 Task: Find connections with filter location Viñales with filter topic #communitybuildingwith filter profile language English with filter current company Atos with filter school Andhra Loyola Institute of Engineering & Technology, Polytechnic Post Office, Loyola Campus,Vijayawada, PIN-520008. (CC-HP) with filter industry Boilers, Tanks, and Shipping Container Manufacturing with filter service category Market Strategy with filter keywords title Marketing Consultant
Action: Mouse moved to (489, 85)
Screenshot: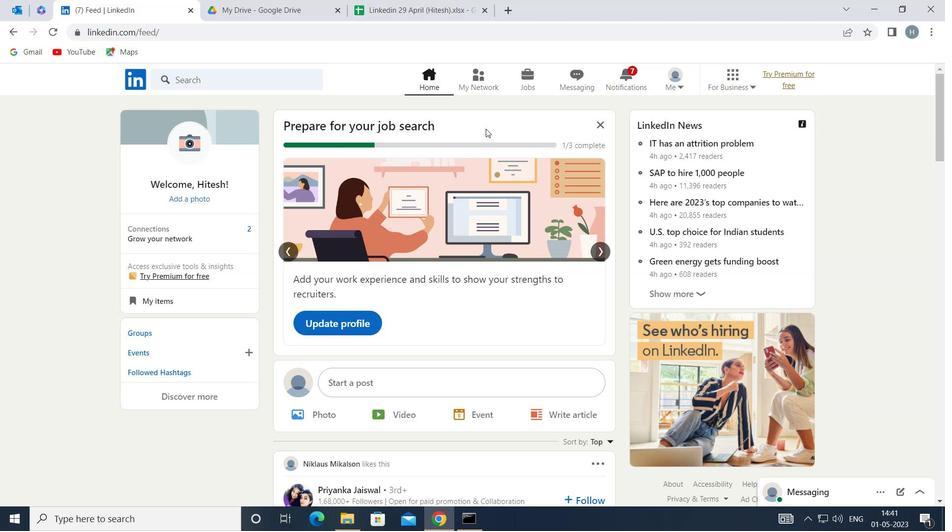 
Action: Mouse pressed left at (489, 85)
Screenshot: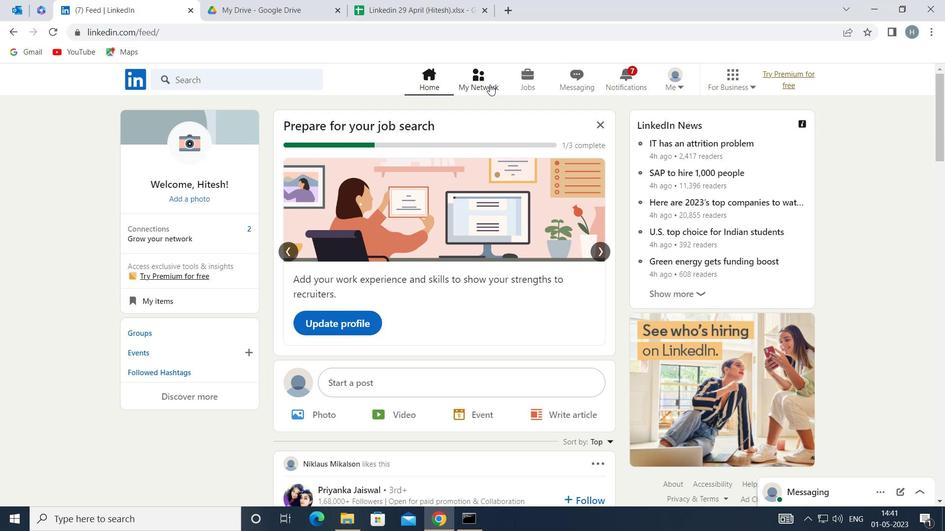 
Action: Mouse moved to (265, 152)
Screenshot: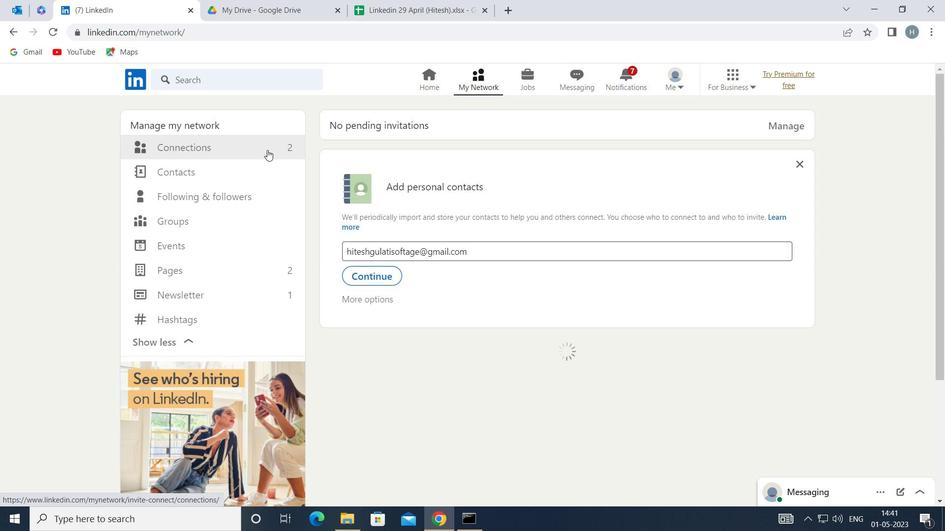 
Action: Mouse pressed left at (265, 152)
Screenshot: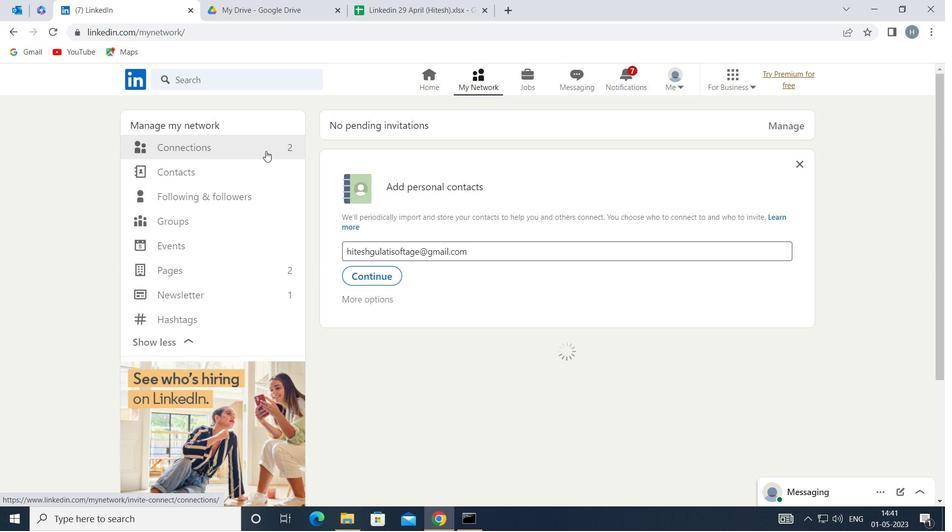 
Action: Mouse moved to (554, 150)
Screenshot: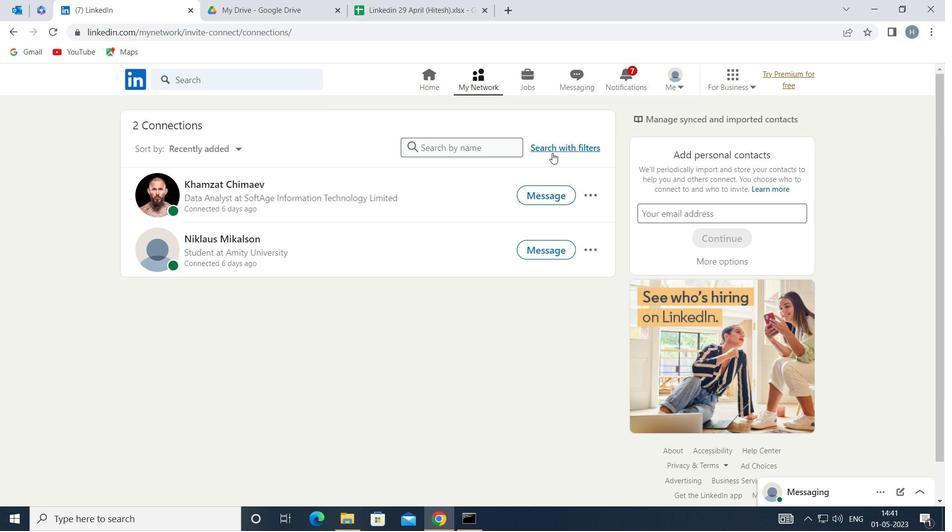 
Action: Mouse pressed left at (554, 150)
Screenshot: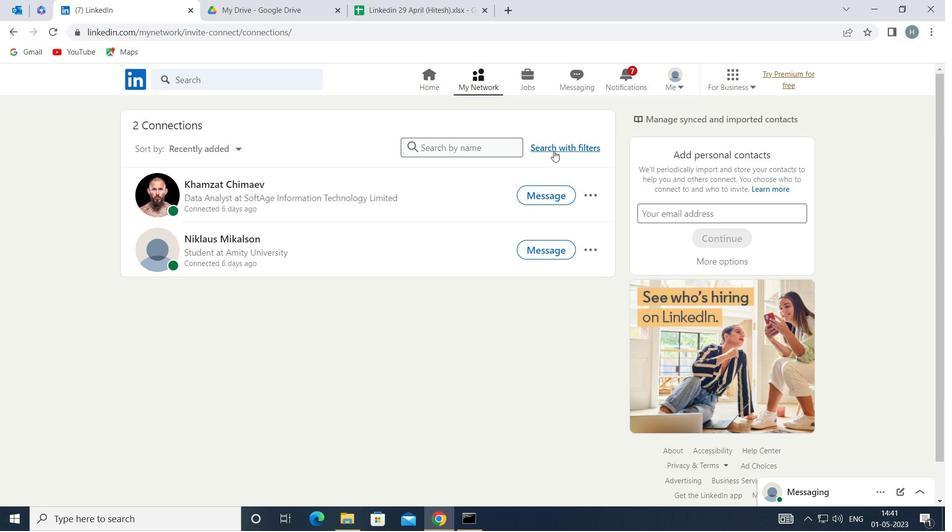 
Action: Mouse moved to (512, 115)
Screenshot: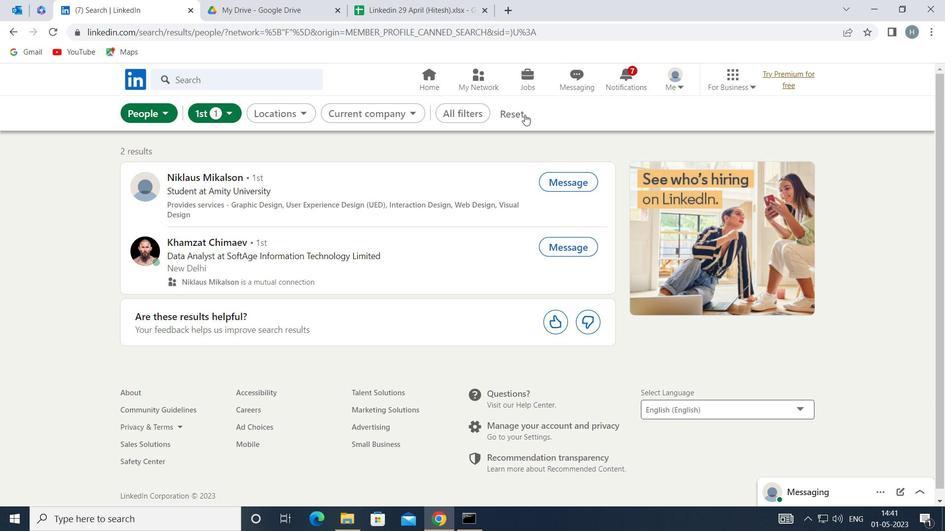 
Action: Mouse pressed left at (512, 115)
Screenshot: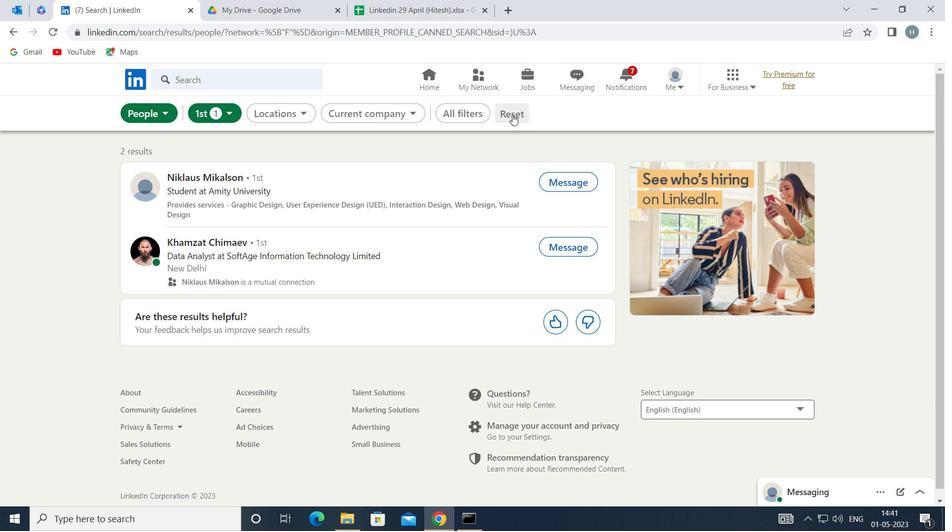 
Action: Mouse moved to (495, 114)
Screenshot: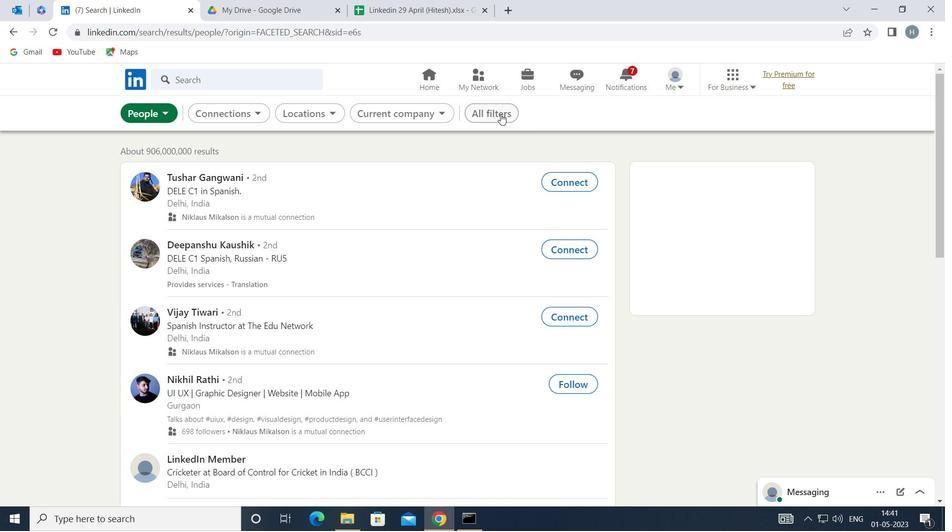
Action: Mouse pressed left at (495, 114)
Screenshot: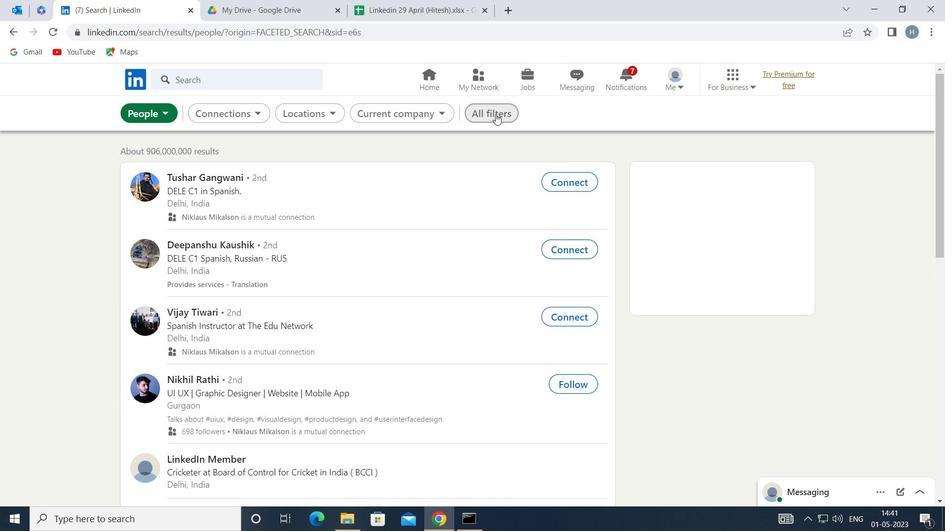 
Action: Mouse moved to (698, 313)
Screenshot: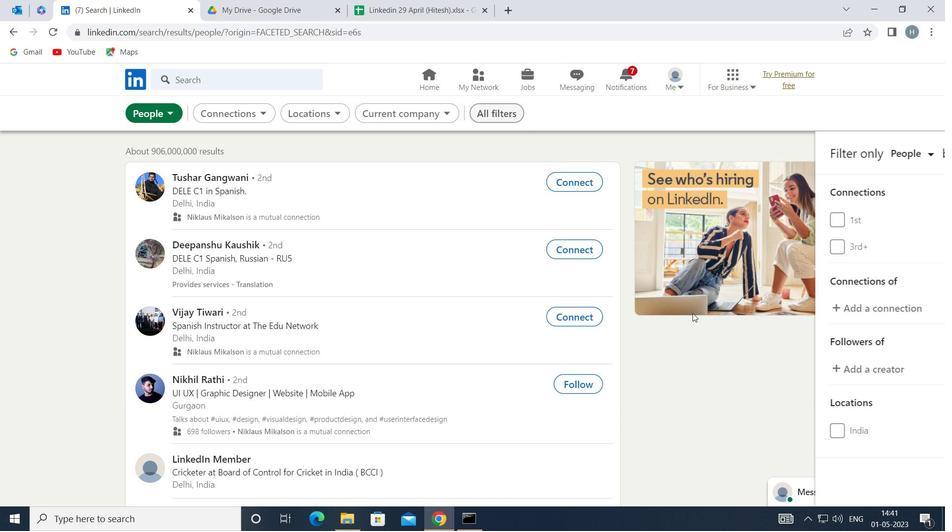 
Action: Mouse scrolled (698, 313) with delta (0, 0)
Screenshot: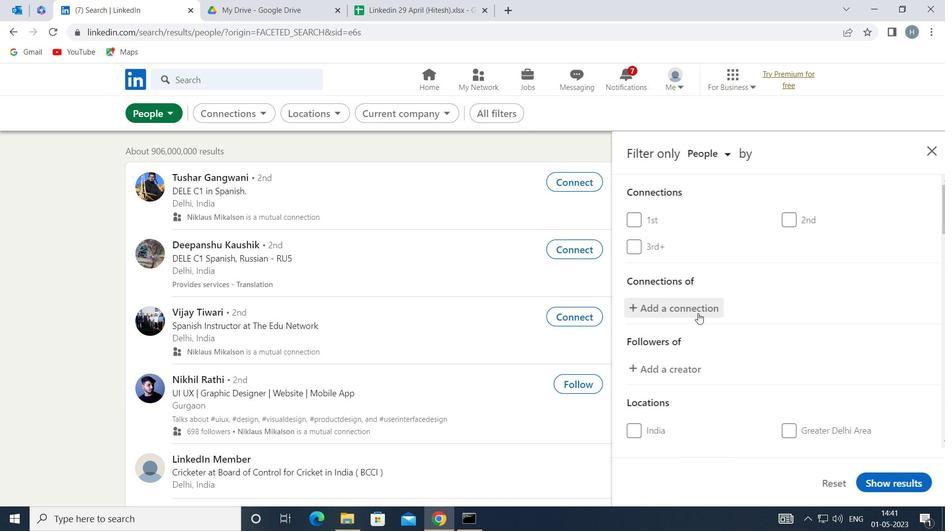 
Action: Mouse scrolled (698, 313) with delta (0, 0)
Screenshot: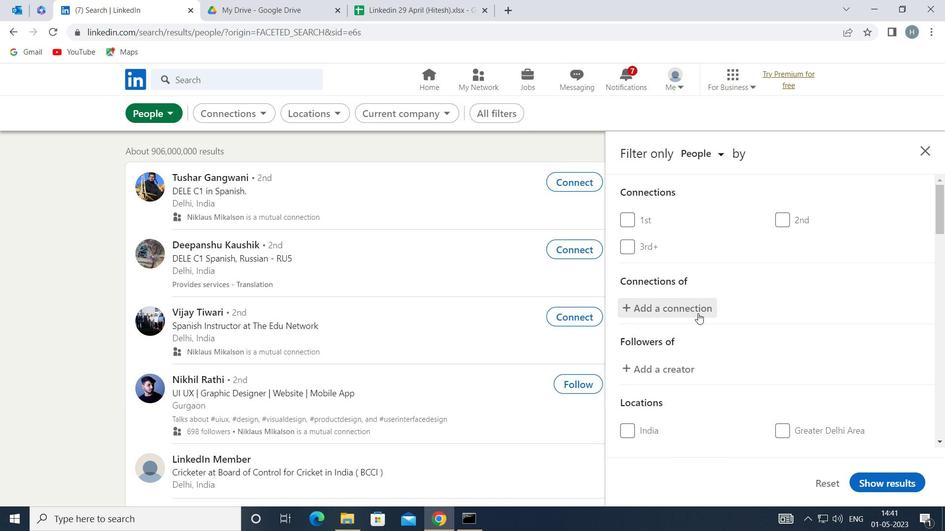 
Action: Mouse moved to (785, 359)
Screenshot: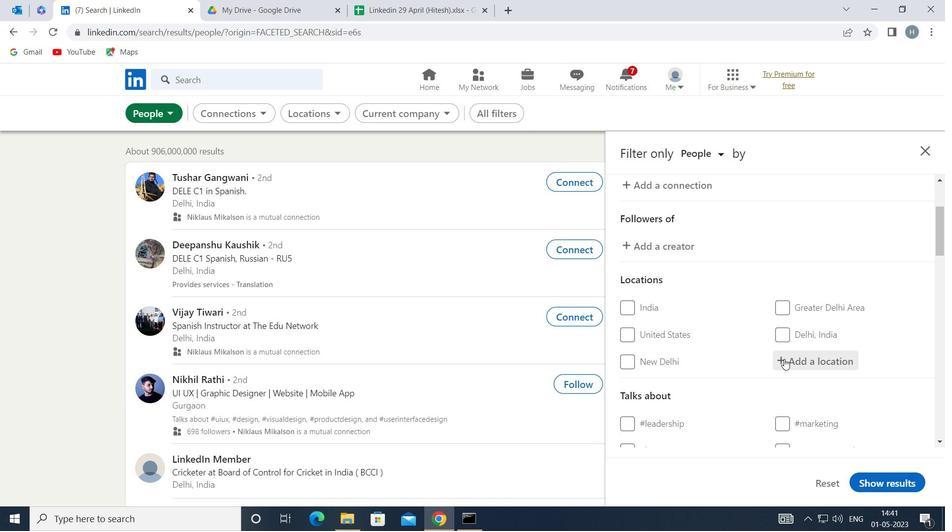 
Action: Mouse pressed left at (785, 359)
Screenshot: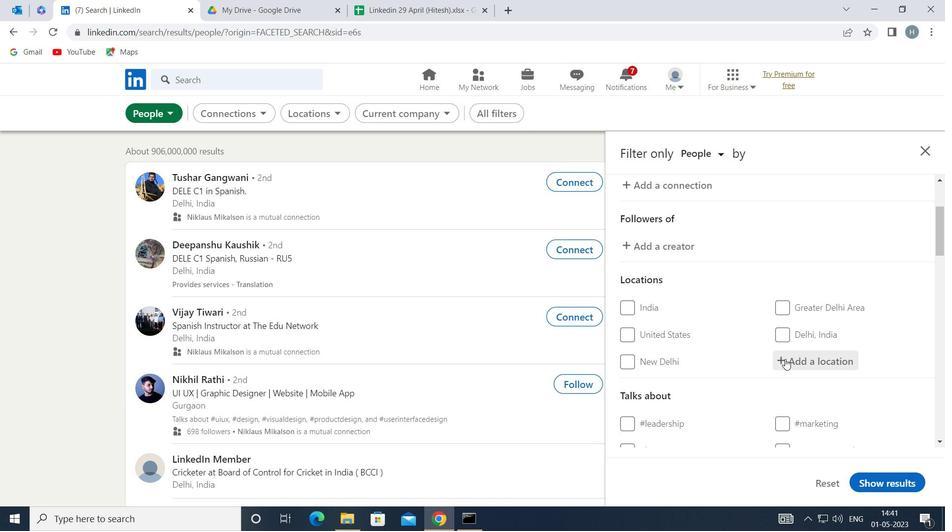 
Action: Mouse moved to (772, 352)
Screenshot: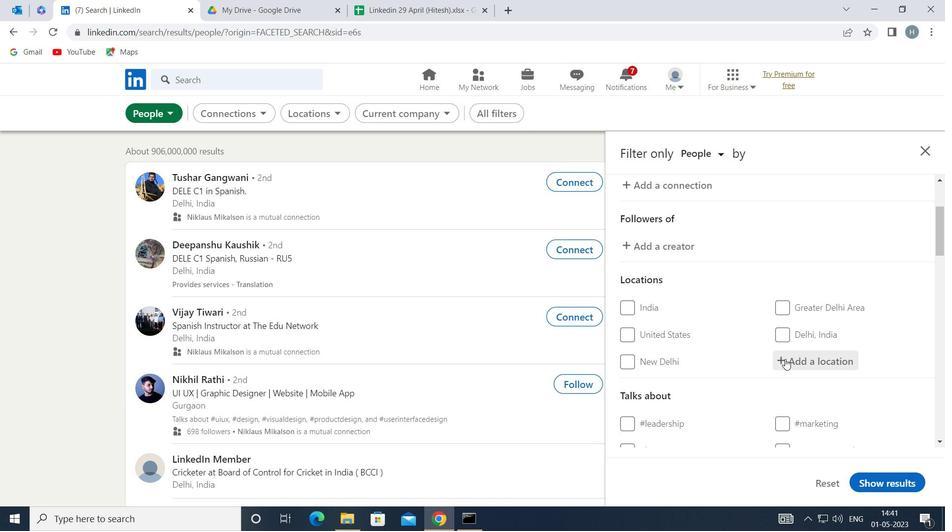 
Action: Key pressed <Key.shift>VINALES
Screenshot: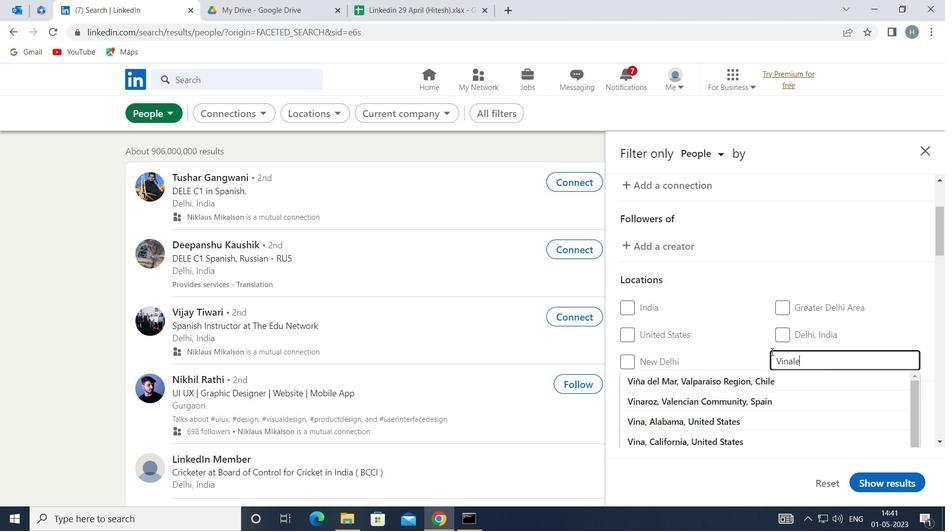 
Action: Mouse moved to (753, 377)
Screenshot: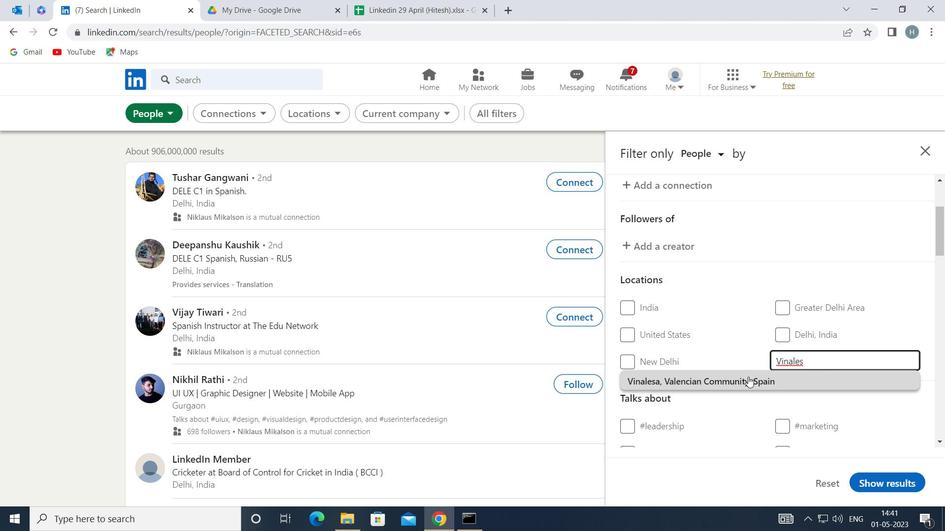 
Action: Key pressed <Key.enter>
Screenshot: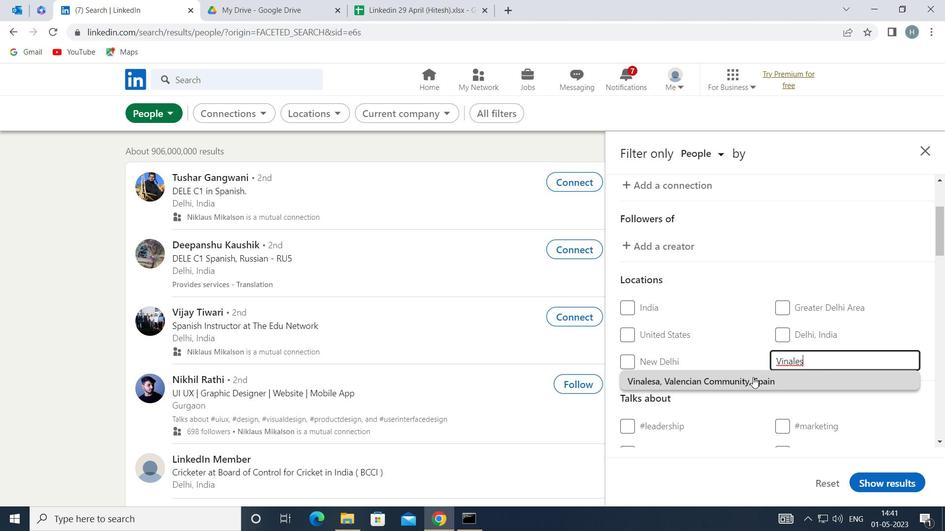 
Action: Mouse moved to (760, 370)
Screenshot: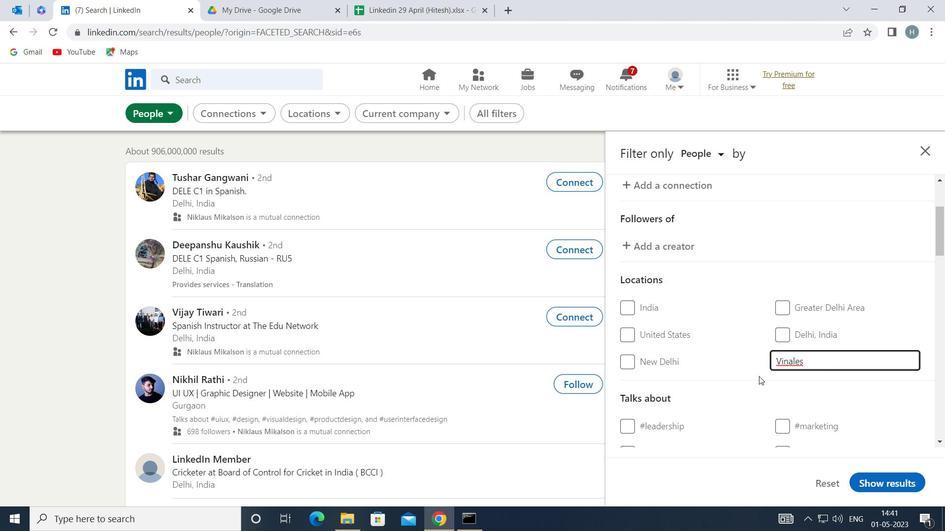 
Action: Mouse scrolled (760, 369) with delta (0, 0)
Screenshot: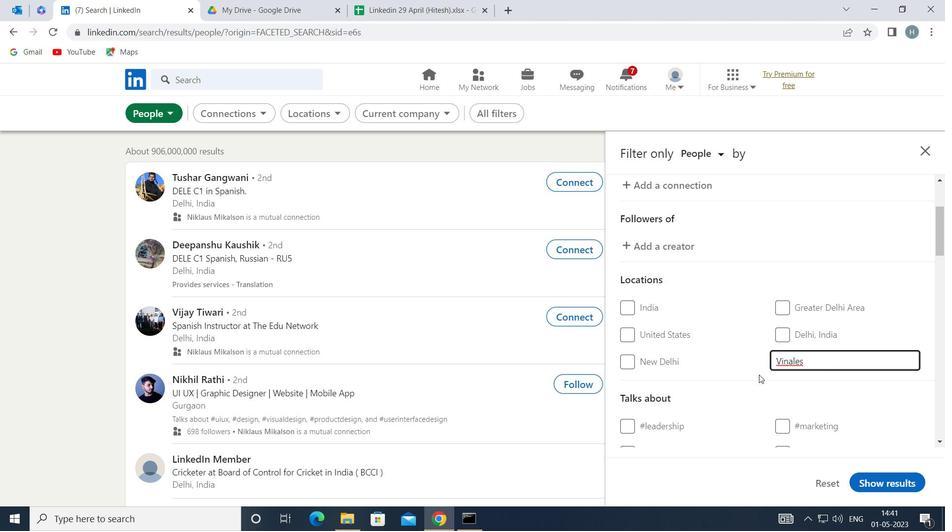 
Action: Mouse scrolled (760, 369) with delta (0, 0)
Screenshot: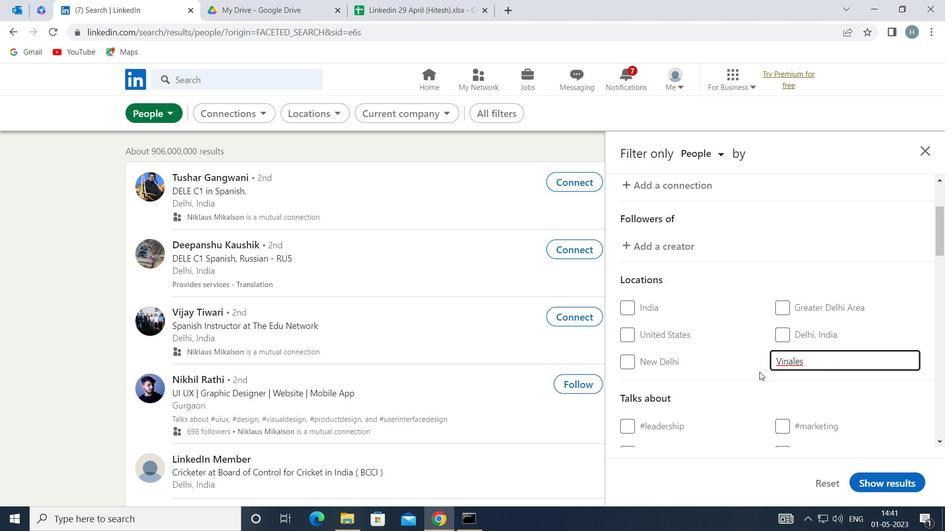 
Action: Mouse moved to (758, 356)
Screenshot: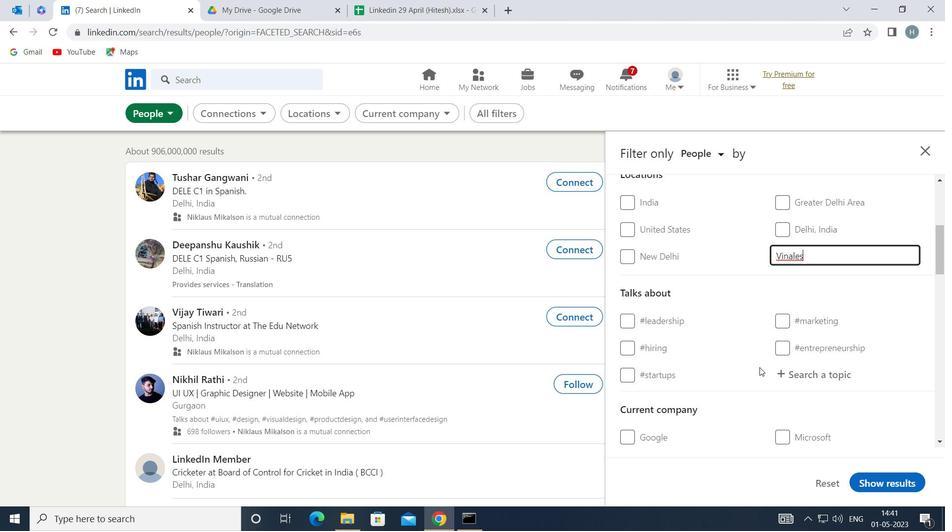 
Action: Mouse scrolled (758, 355) with delta (0, 0)
Screenshot: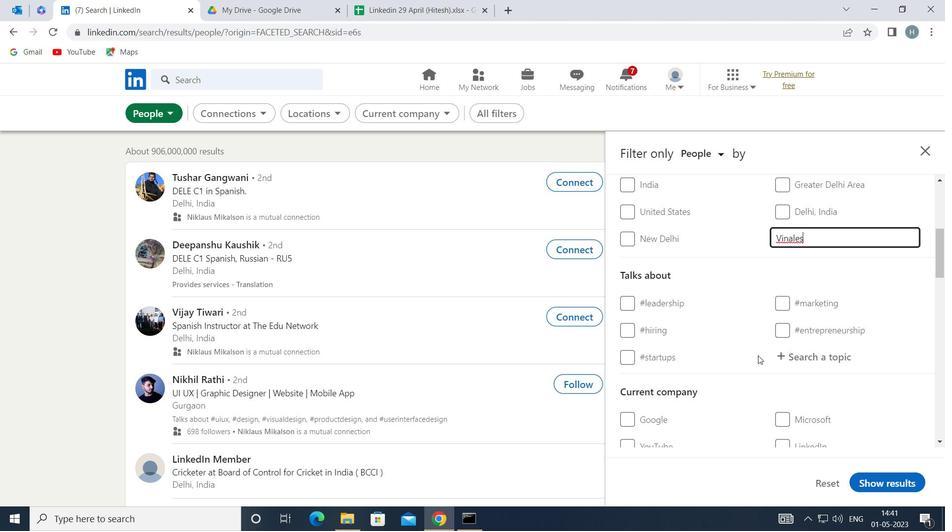 
Action: Mouse moved to (826, 290)
Screenshot: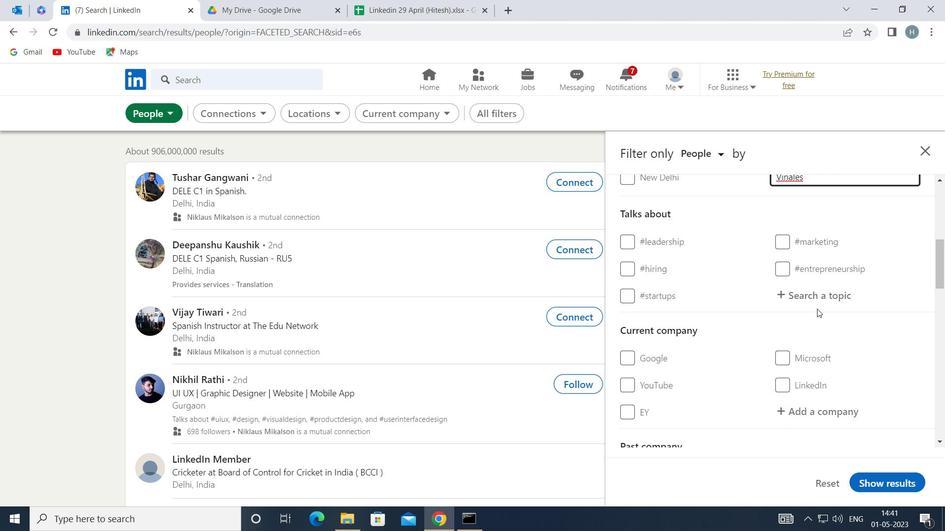 
Action: Mouse pressed left at (826, 290)
Screenshot: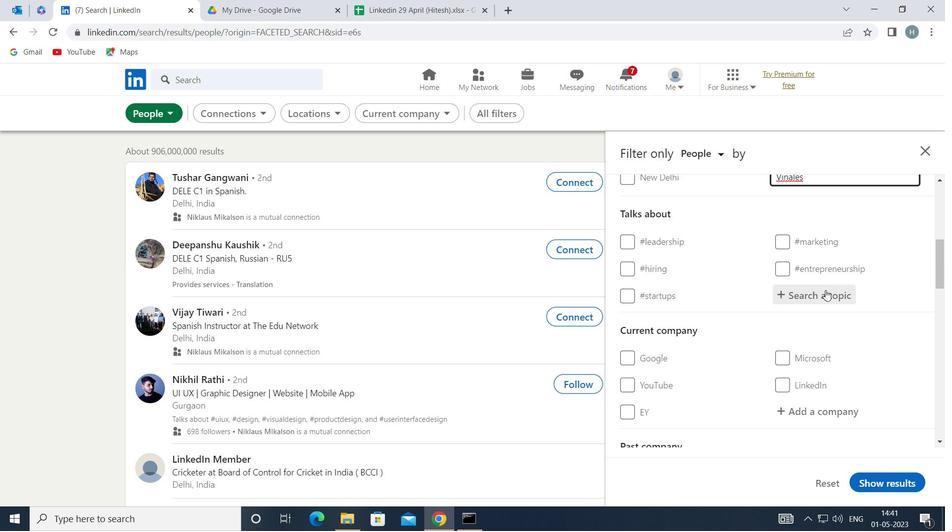 
Action: Key pressed <Key.shift>COMMUNITYBUI
Screenshot: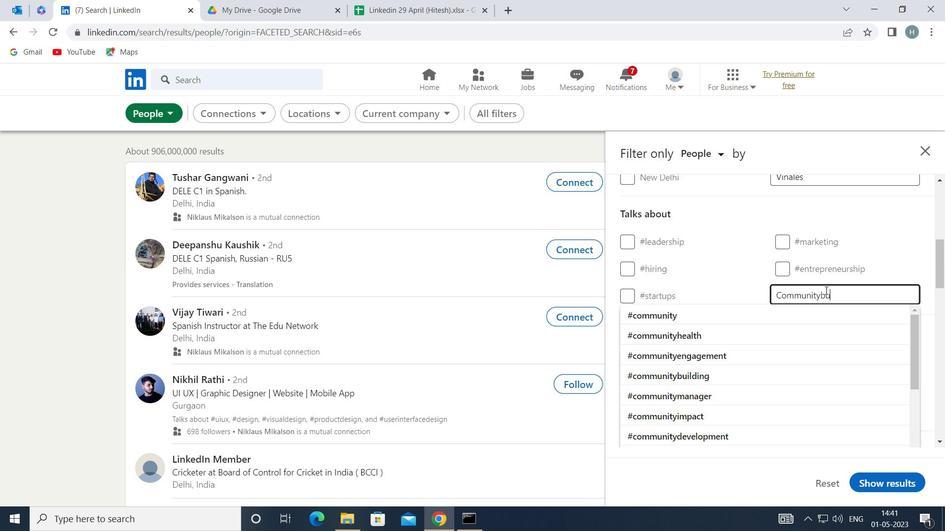 
Action: Mouse moved to (779, 317)
Screenshot: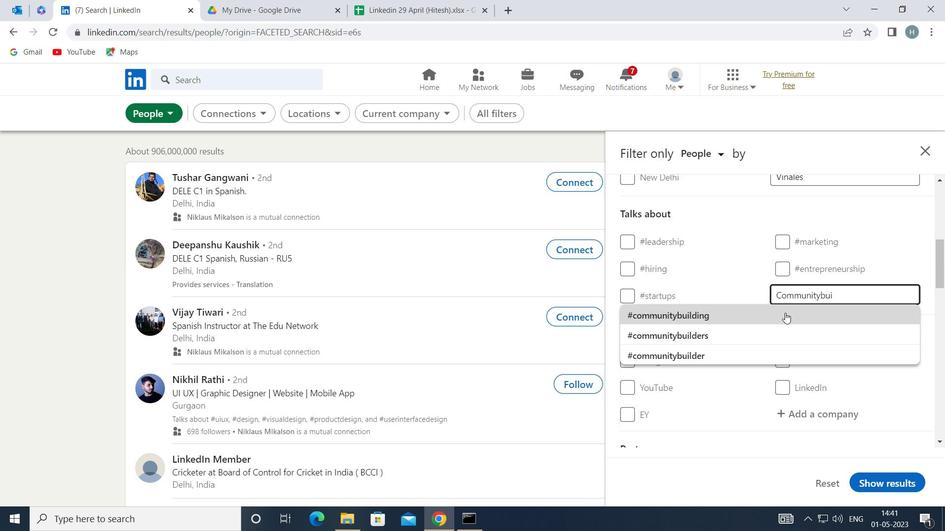 
Action: Mouse pressed left at (779, 317)
Screenshot: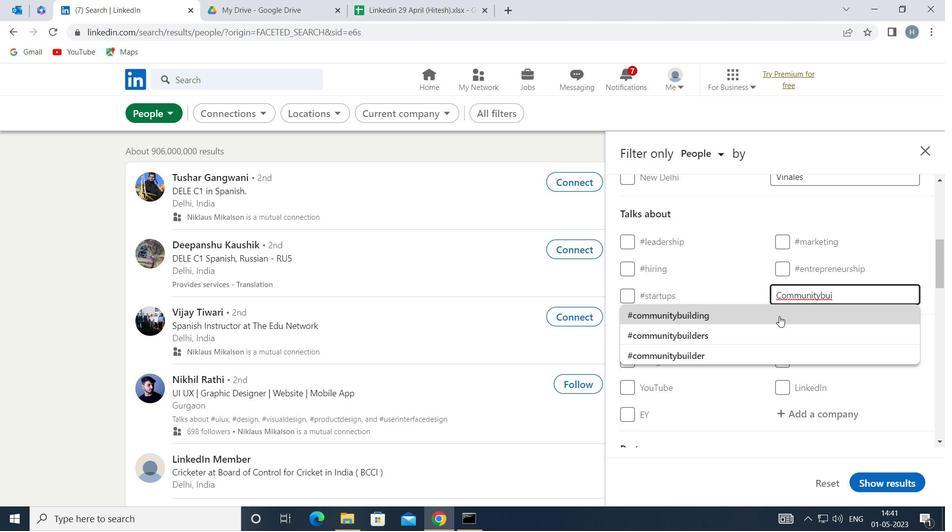 
Action: Mouse moved to (743, 305)
Screenshot: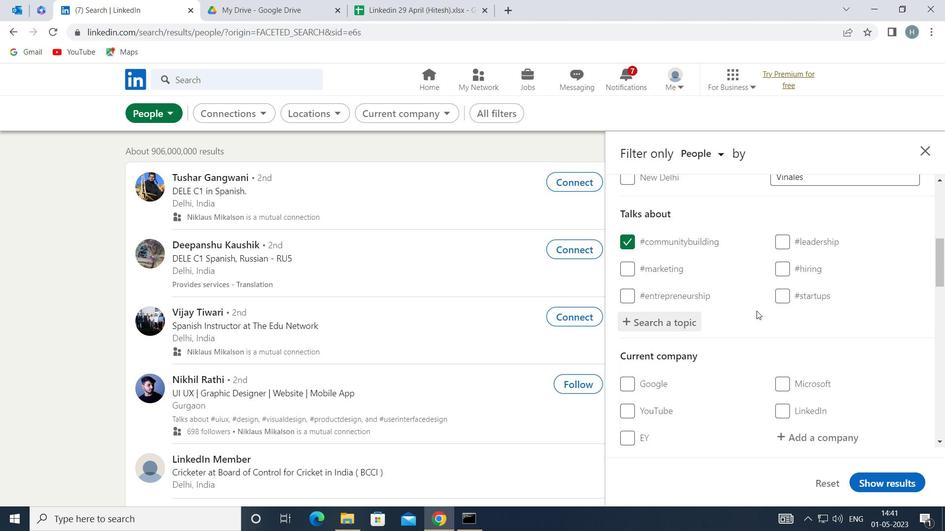 
Action: Mouse scrolled (743, 304) with delta (0, 0)
Screenshot: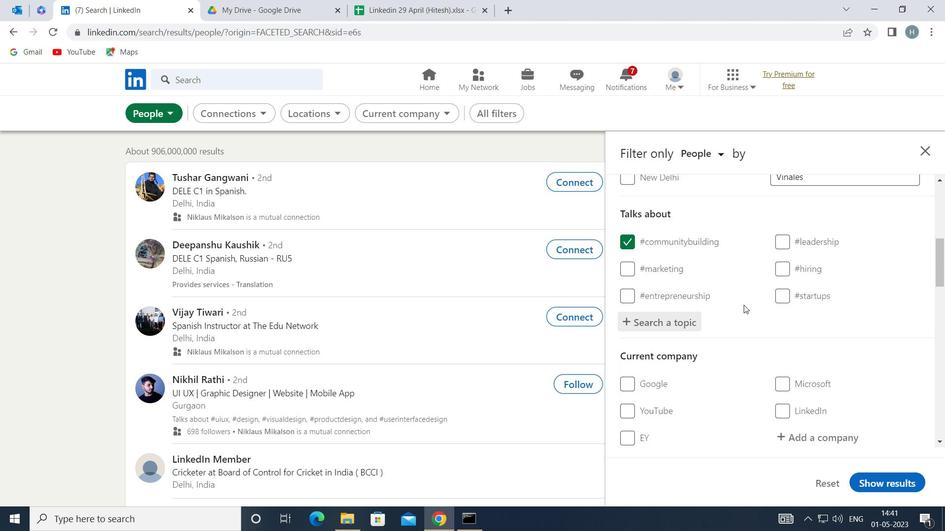 
Action: Mouse scrolled (743, 304) with delta (0, 0)
Screenshot: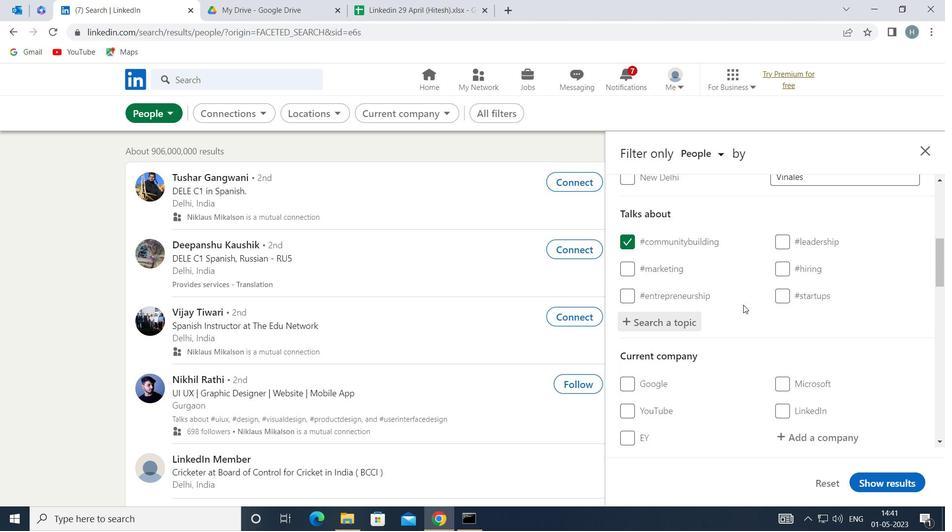 
Action: Mouse scrolled (743, 304) with delta (0, 0)
Screenshot: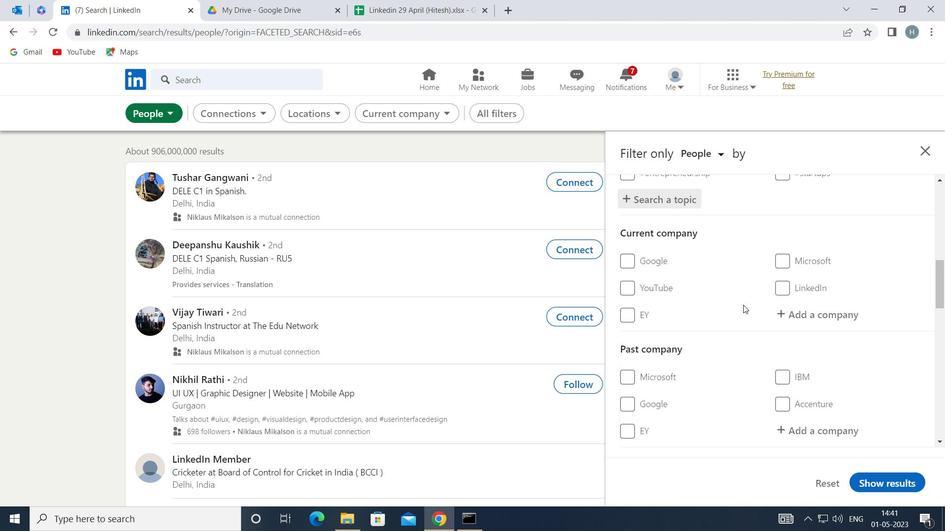 
Action: Mouse moved to (743, 305)
Screenshot: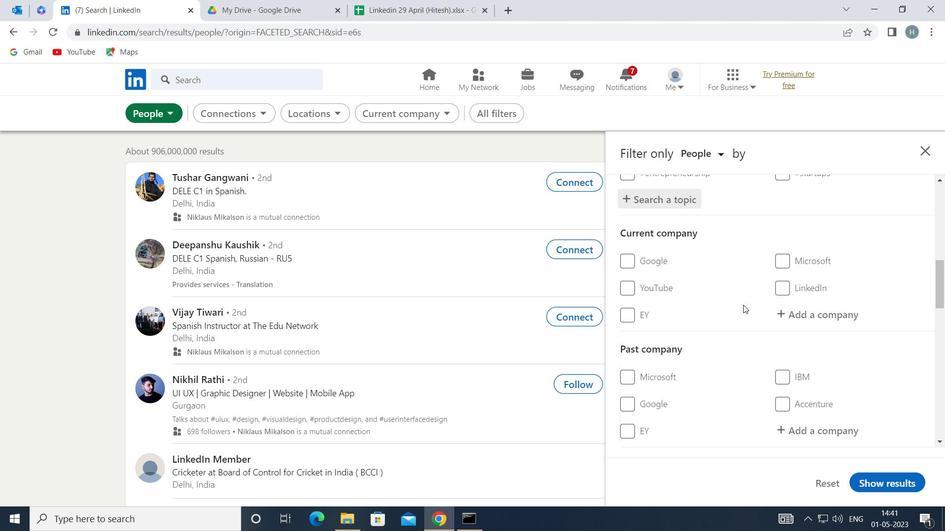 
Action: Mouse scrolled (743, 304) with delta (0, 0)
Screenshot: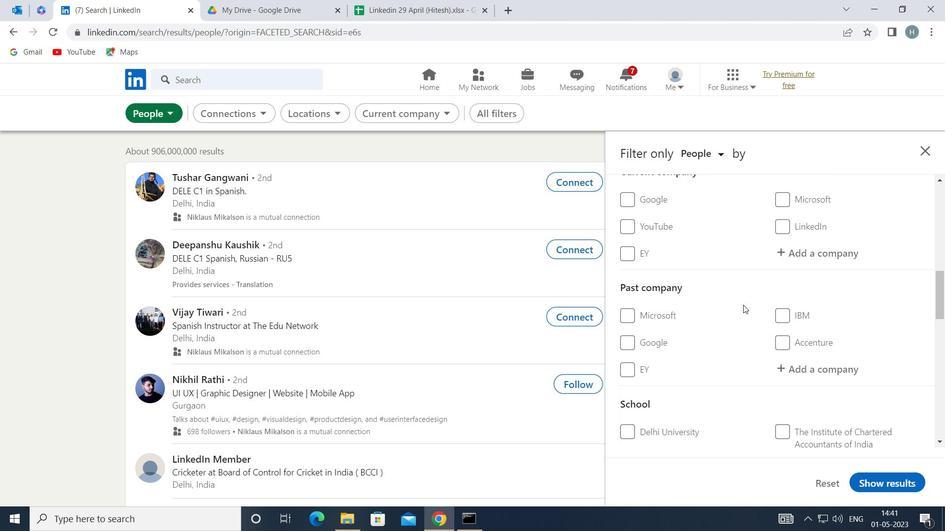 
Action: Mouse scrolled (743, 304) with delta (0, 0)
Screenshot: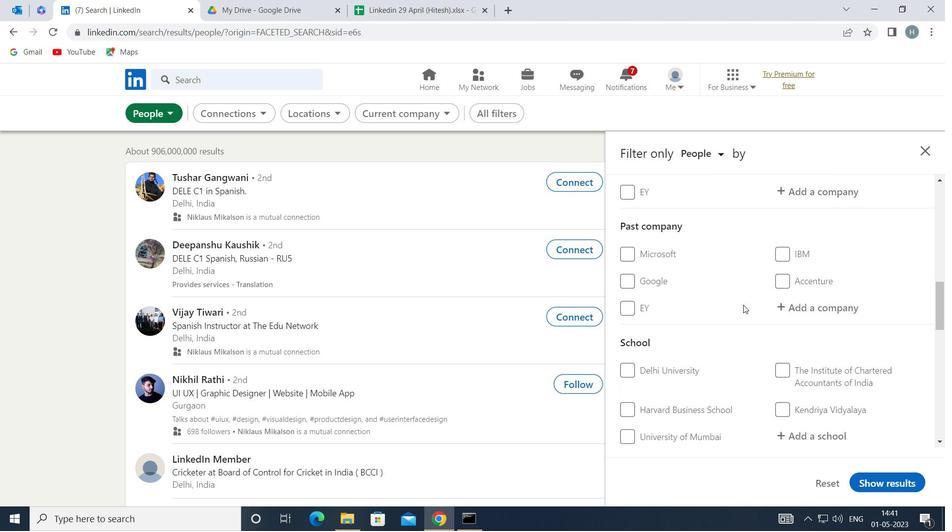 
Action: Mouse scrolled (743, 304) with delta (0, 0)
Screenshot: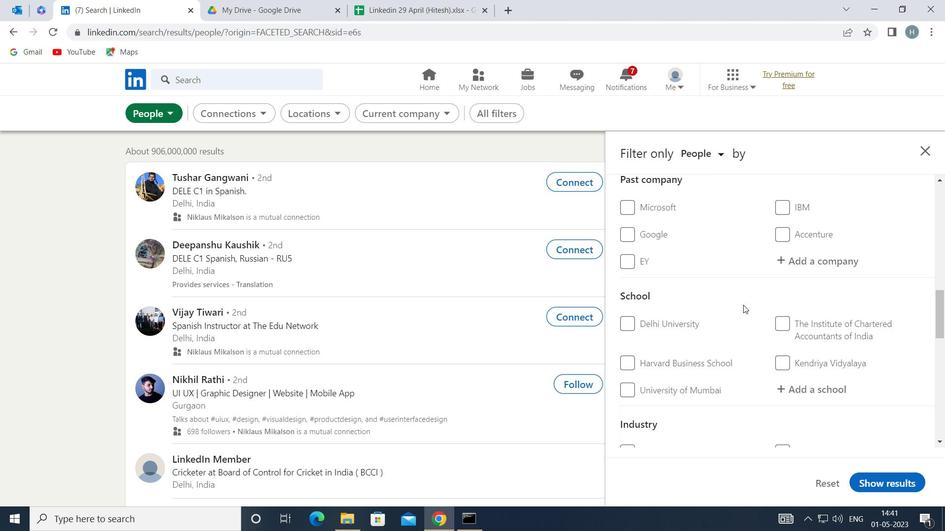
Action: Mouse scrolled (743, 304) with delta (0, 0)
Screenshot: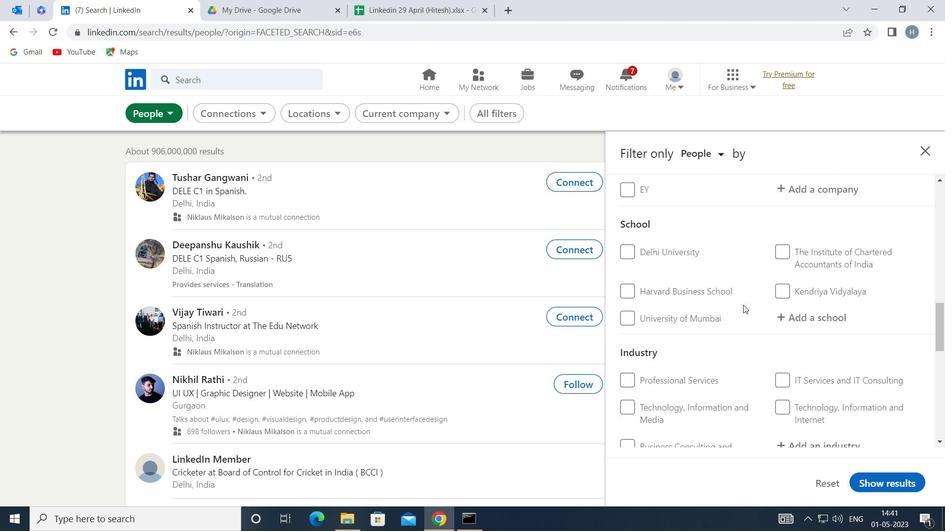 
Action: Mouse scrolled (743, 304) with delta (0, 0)
Screenshot: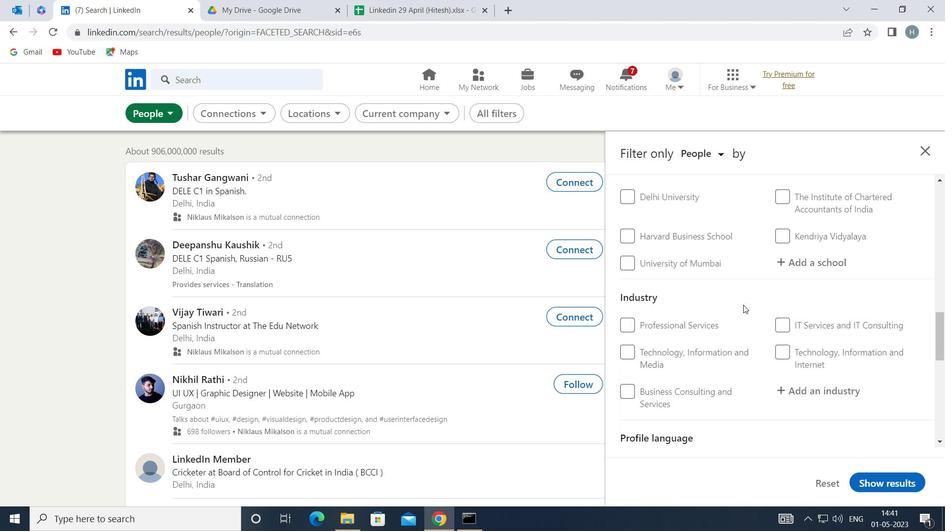 
Action: Mouse scrolled (743, 304) with delta (0, 0)
Screenshot: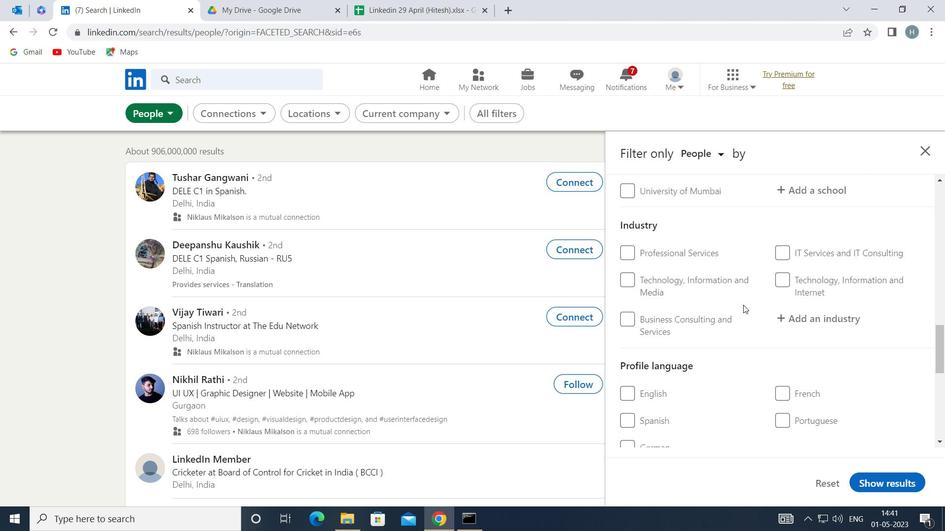 
Action: Mouse moved to (639, 333)
Screenshot: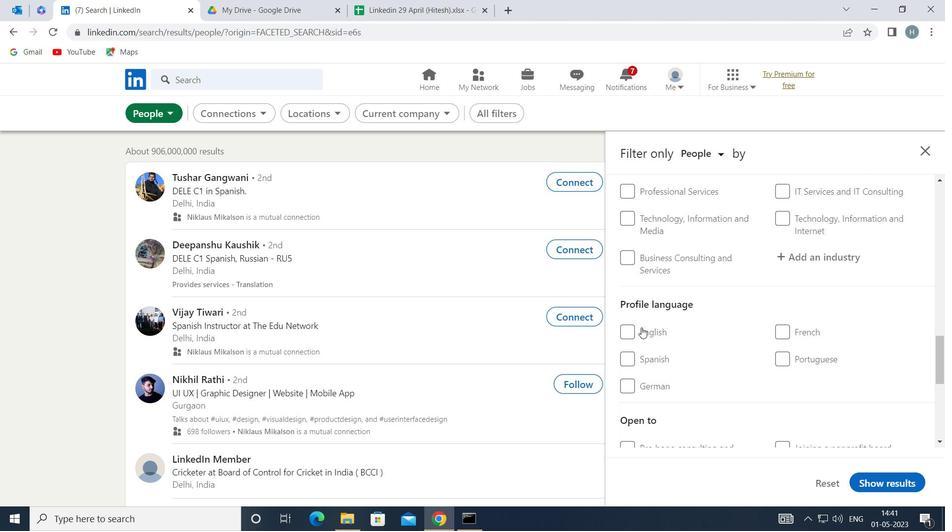 
Action: Mouse pressed left at (639, 333)
Screenshot: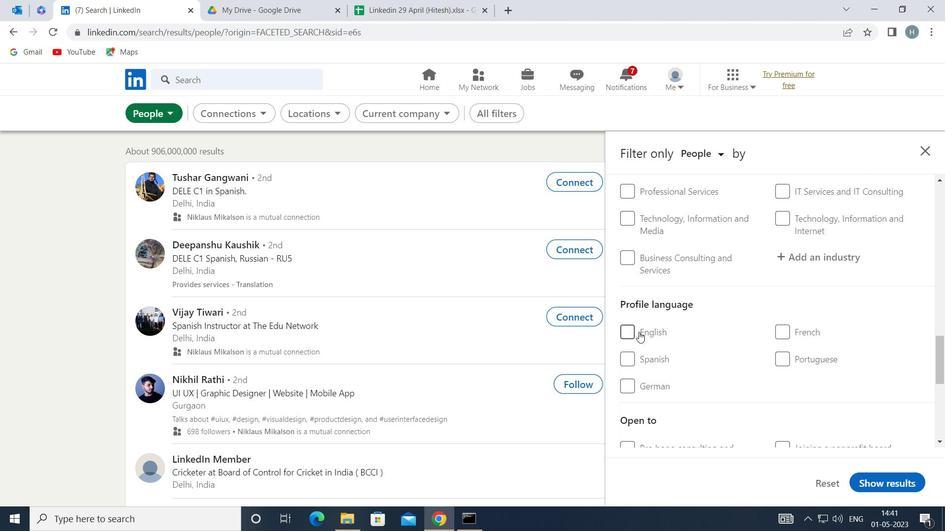 
Action: Mouse moved to (699, 320)
Screenshot: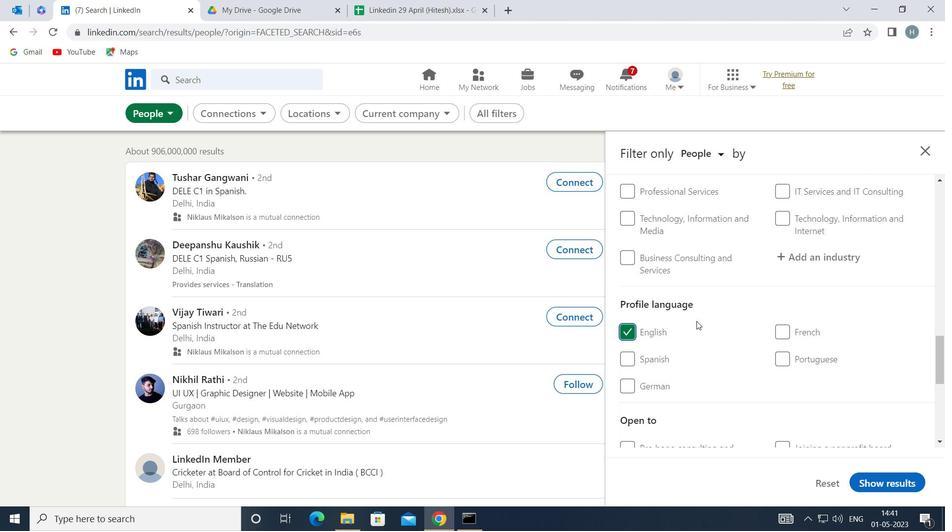 
Action: Mouse scrolled (699, 320) with delta (0, 0)
Screenshot: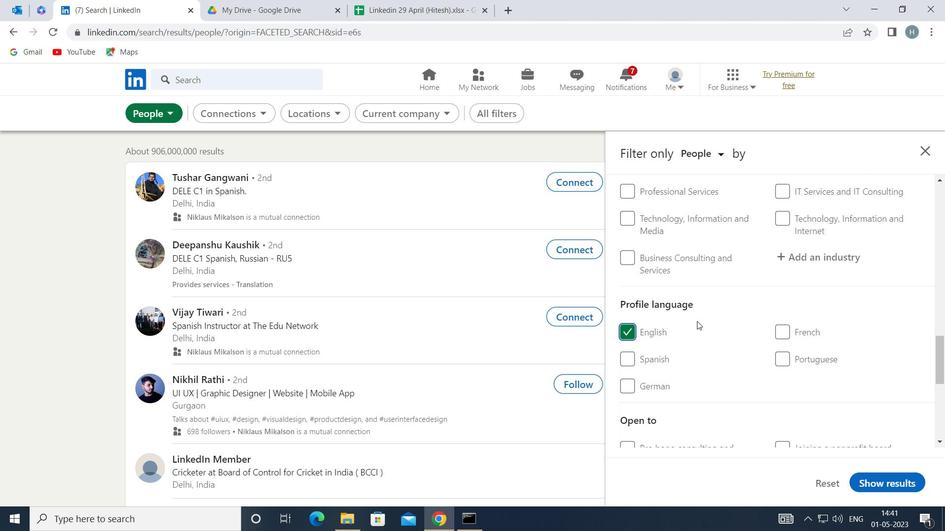 
Action: Mouse scrolled (699, 320) with delta (0, 0)
Screenshot: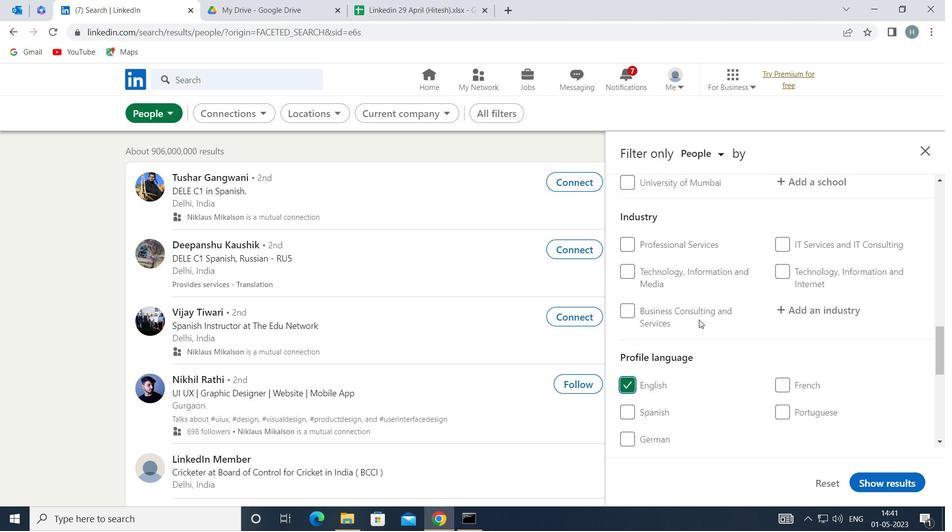 
Action: Mouse scrolled (699, 320) with delta (0, 0)
Screenshot: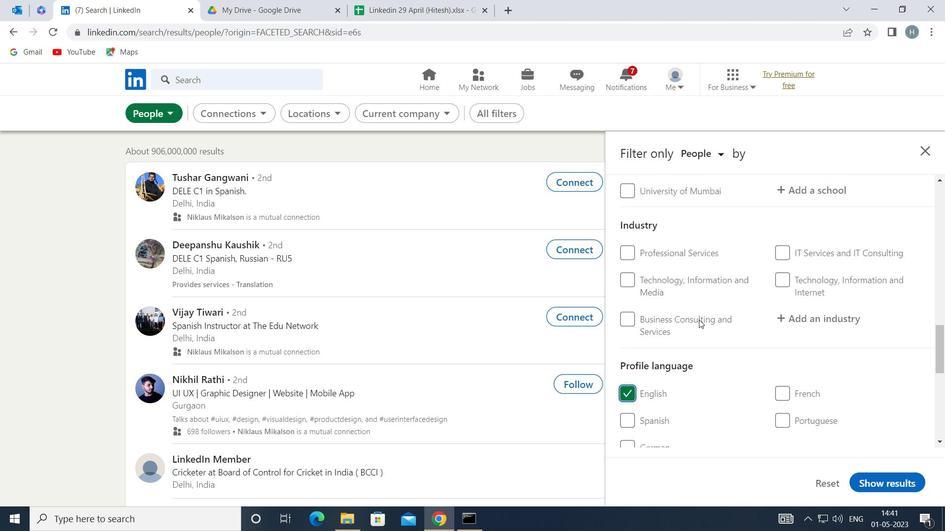 
Action: Mouse scrolled (699, 320) with delta (0, 0)
Screenshot: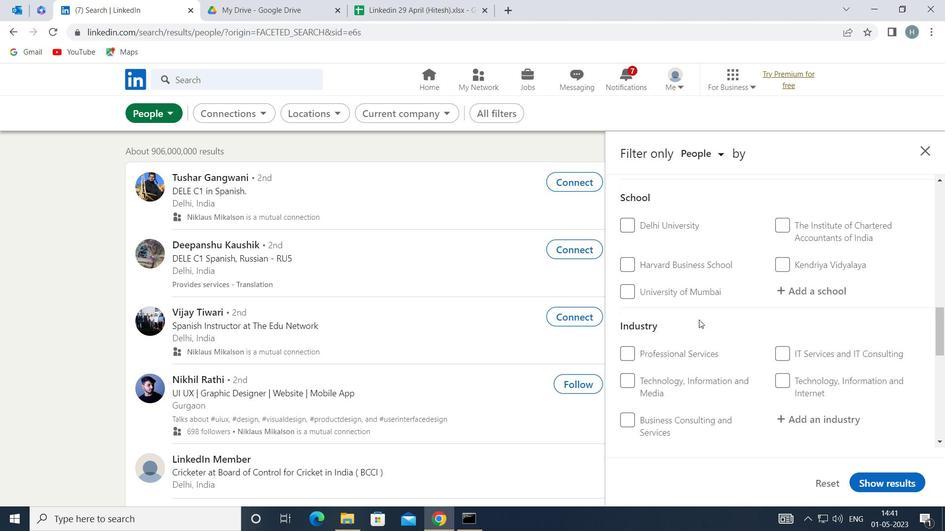 
Action: Mouse scrolled (699, 320) with delta (0, 0)
Screenshot: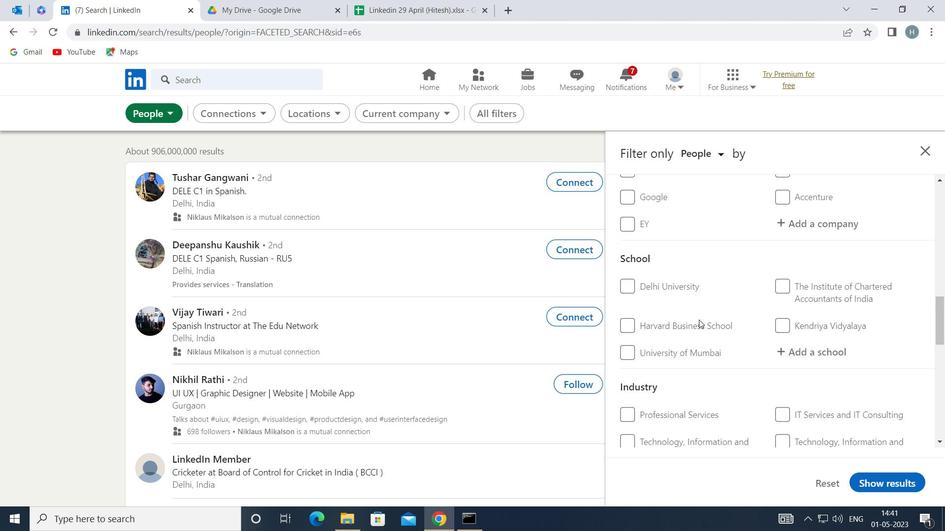 
Action: Mouse scrolled (699, 320) with delta (0, 0)
Screenshot: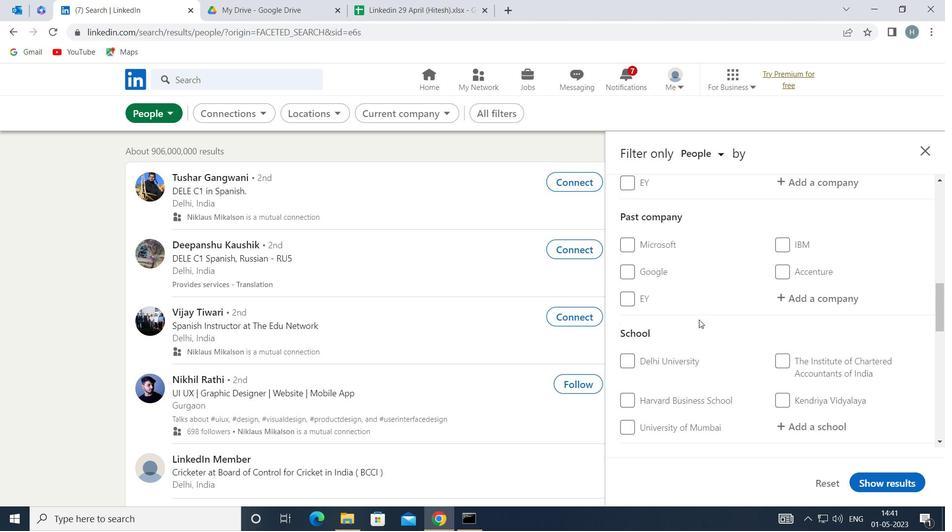 
Action: Mouse scrolled (699, 320) with delta (0, 0)
Screenshot: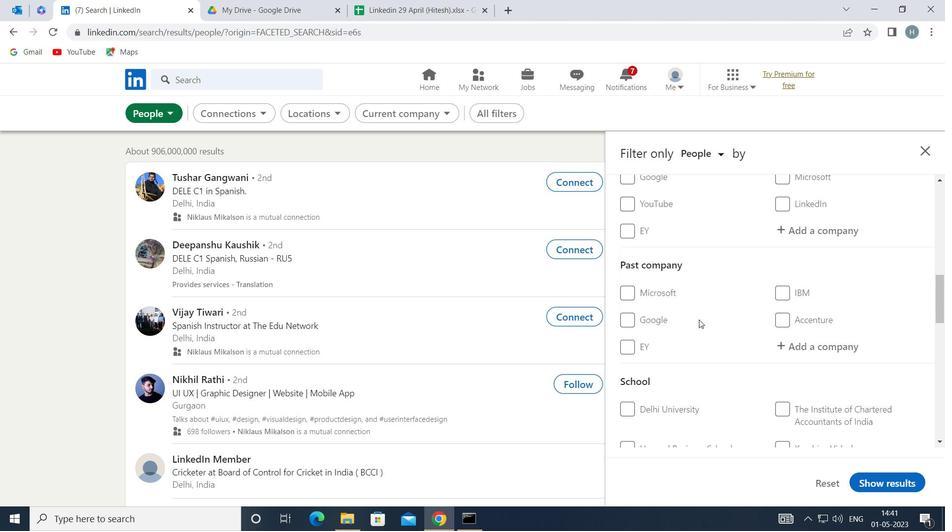
Action: Mouse moved to (784, 308)
Screenshot: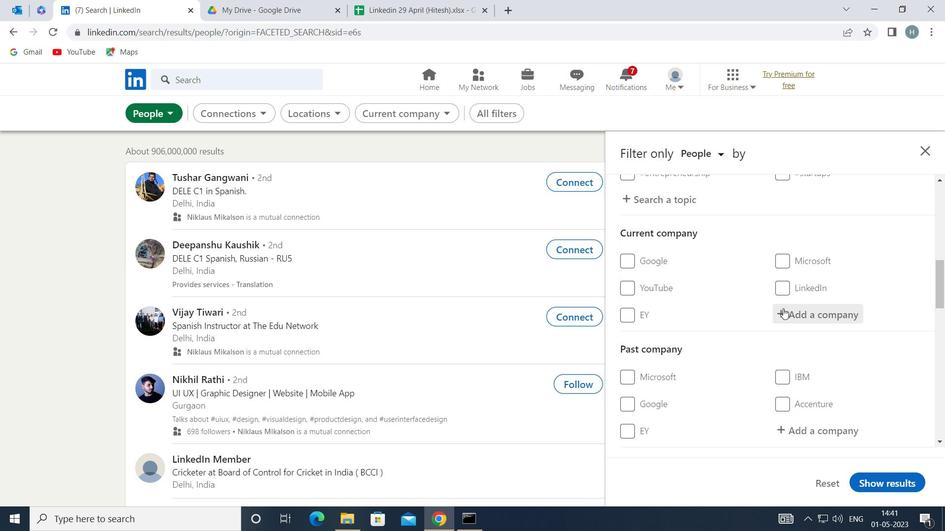 
Action: Mouse pressed left at (784, 308)
Screenshot: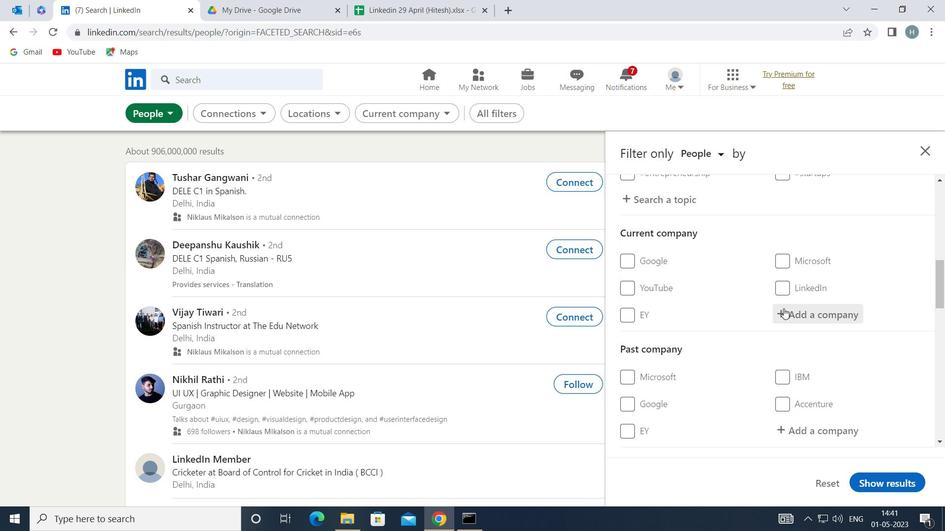 
Action: Key pressed <Key.shift>ATOS
Screenshot: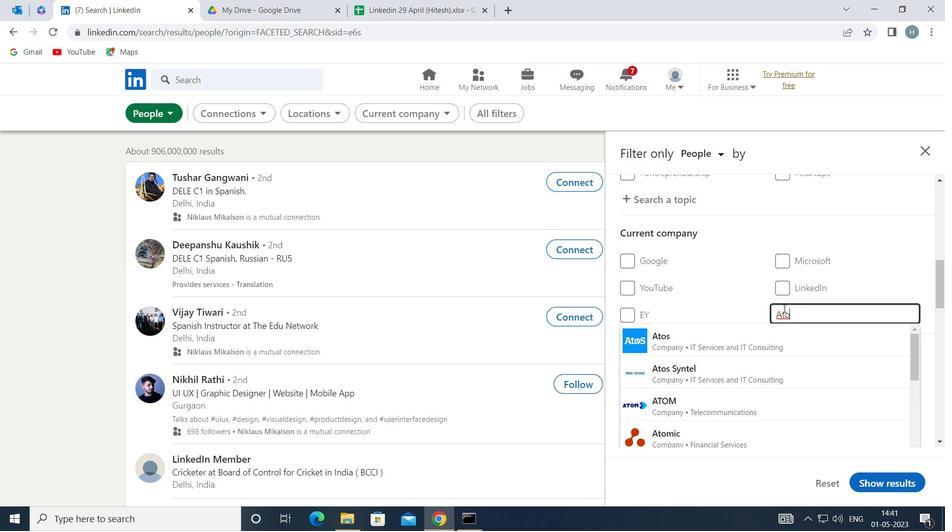 
Action: Mouse moved to (729, 339)
Screenshot: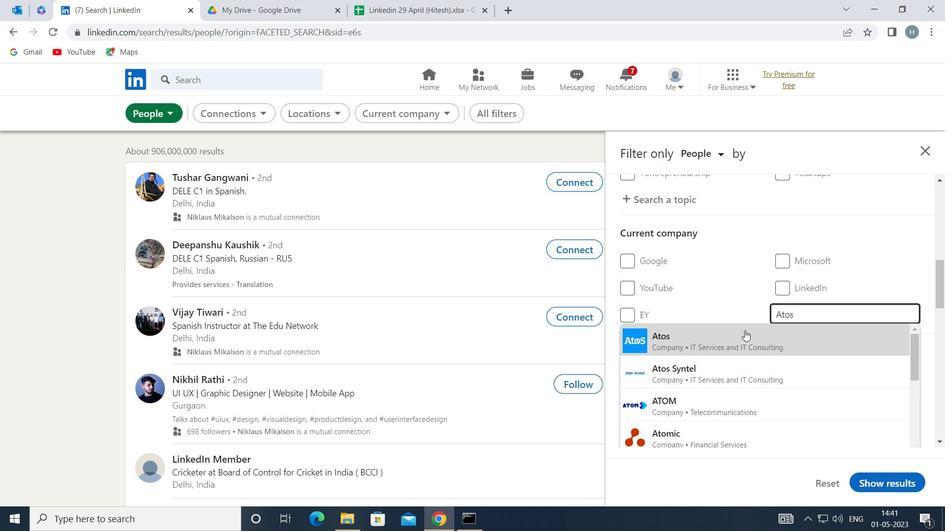 
Action: Mouse pressed left at (729, 339)
Screenshot: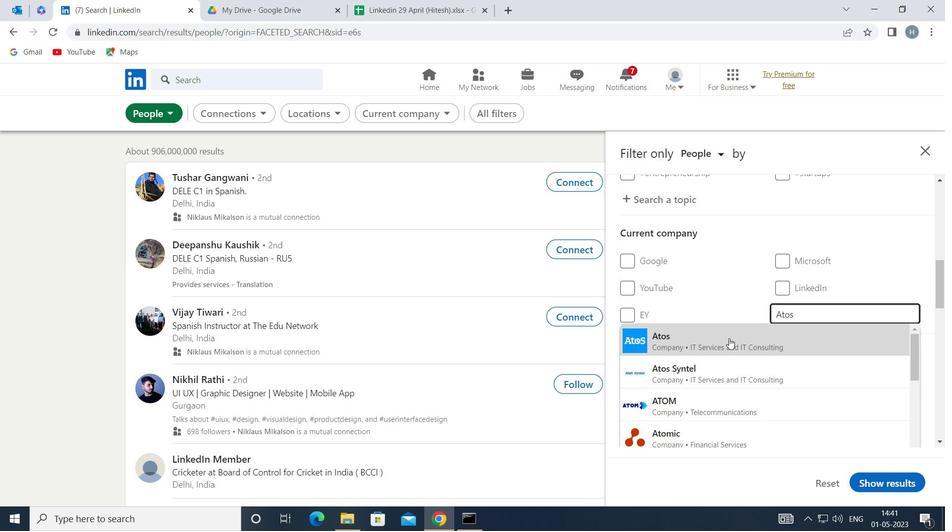 
Action: Mouse moved to (732, 327)
Screenshot: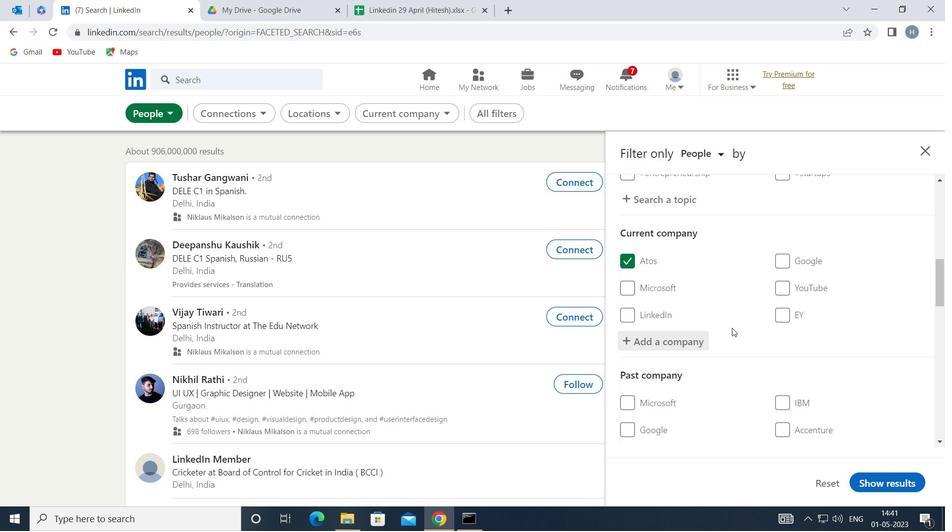 
Action: Mouse scrolled (732, 327) with delta (0, 0)
Screenshot: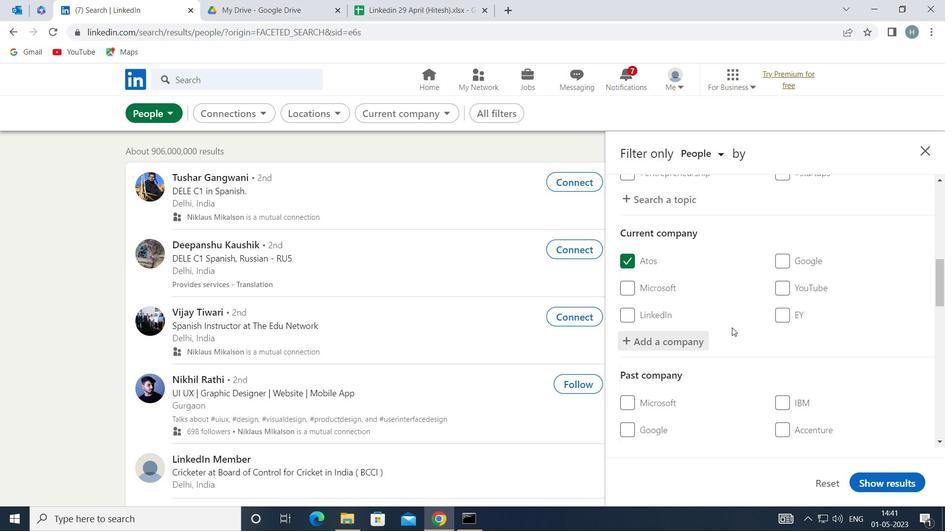 
Action: Mouse scrolled (732, 327) with delta (0, 0)
Screenshot: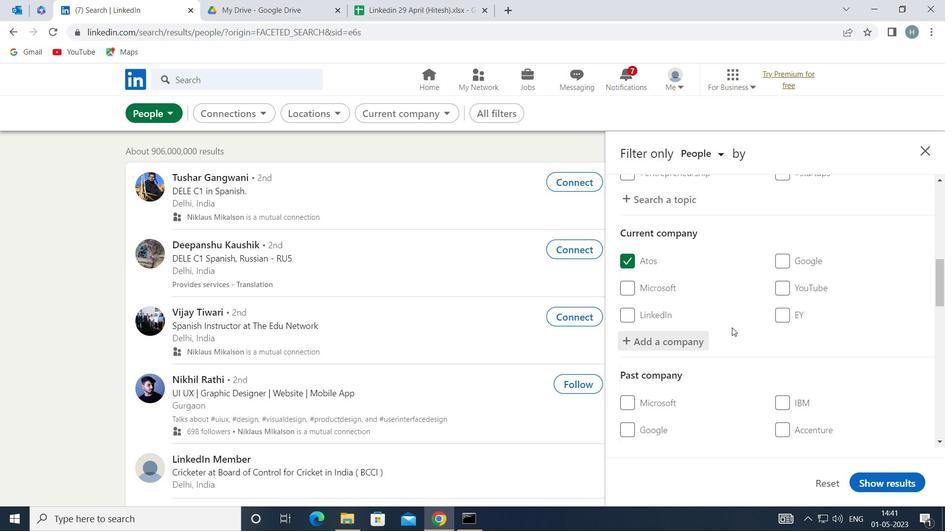 
Action: Mouse moved to (733, 325)
Screenshot: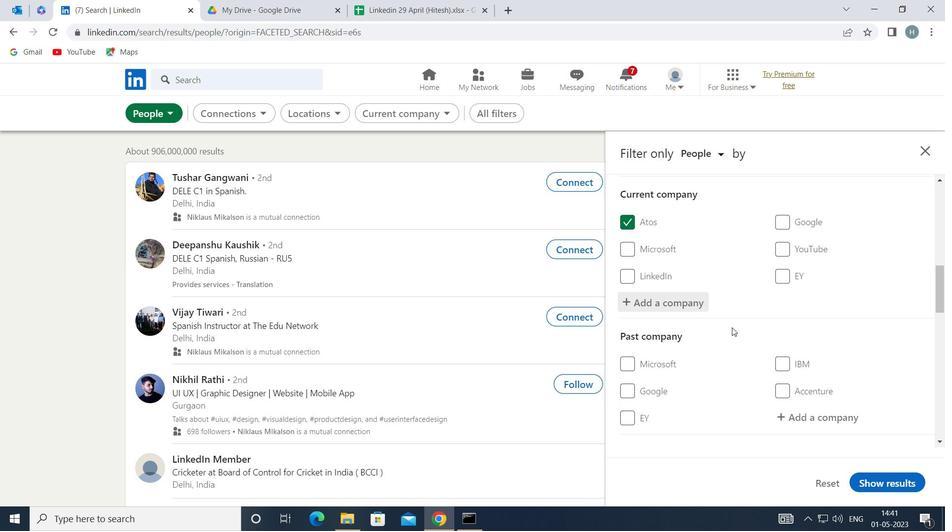 
Action: Mouse scrolled (733, 325) with delta (0, 0)
Screenshot: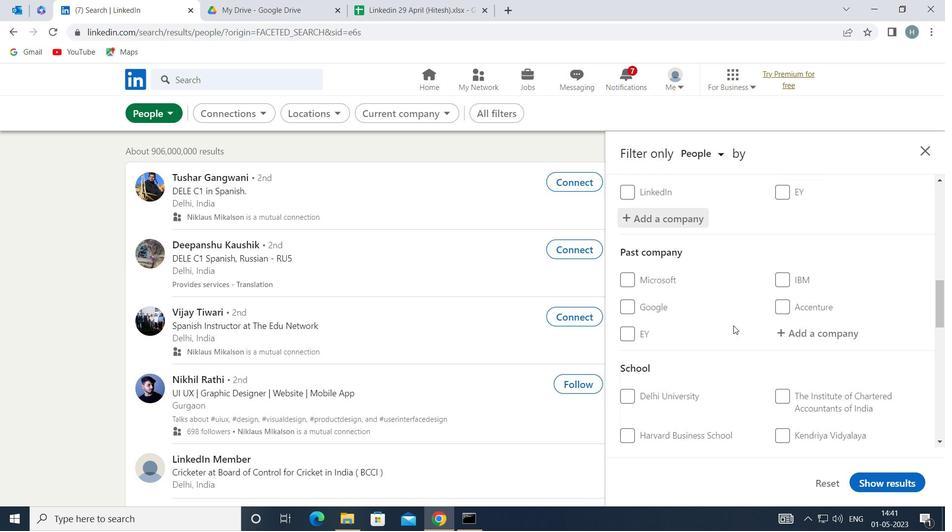 
Action: Mouse scrolled (733, 325) with delta (0, 0)
Screenshot: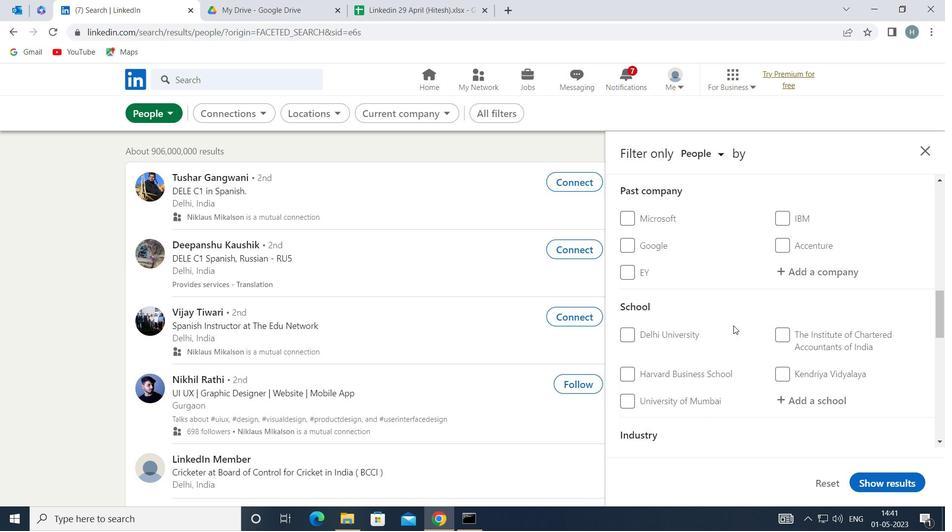 
Action: Mouse moved to (811, 337)
Screenshot: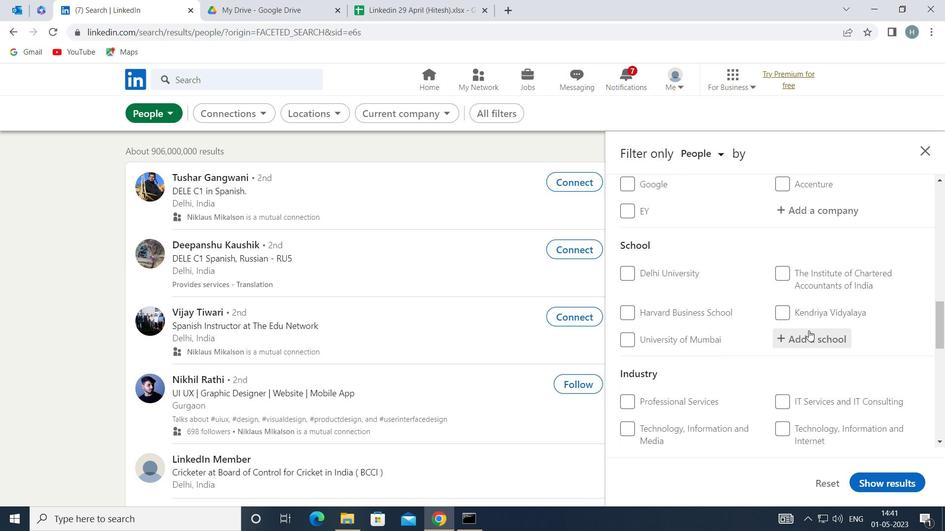 
Action: Mouse pressed left at (811, 337)
Screenshot: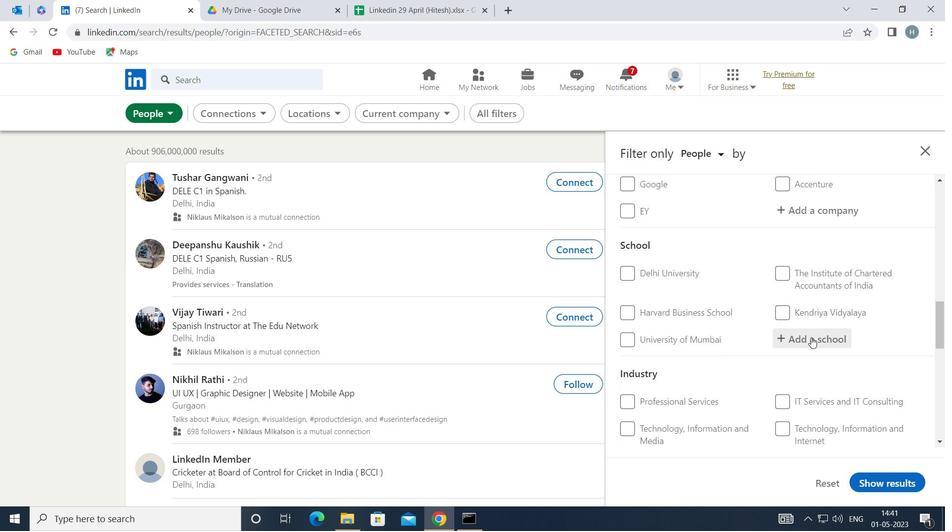 
Action: Key pressed <Key.shift>ANDHRA<Key.space><Key.shift>LOYA<Key.backspace>OLA<Key.space>
Screenshot: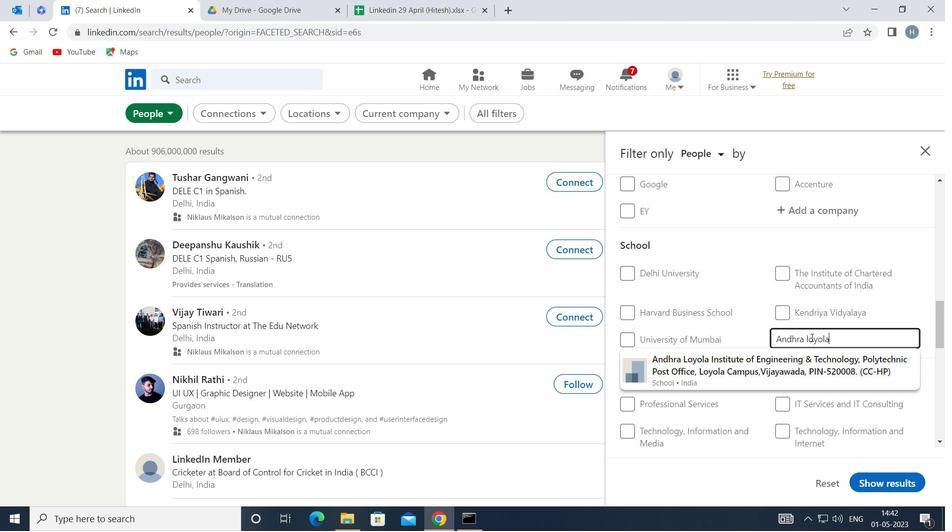 
Action: Mouse moved to (822, 361)
Screenshot: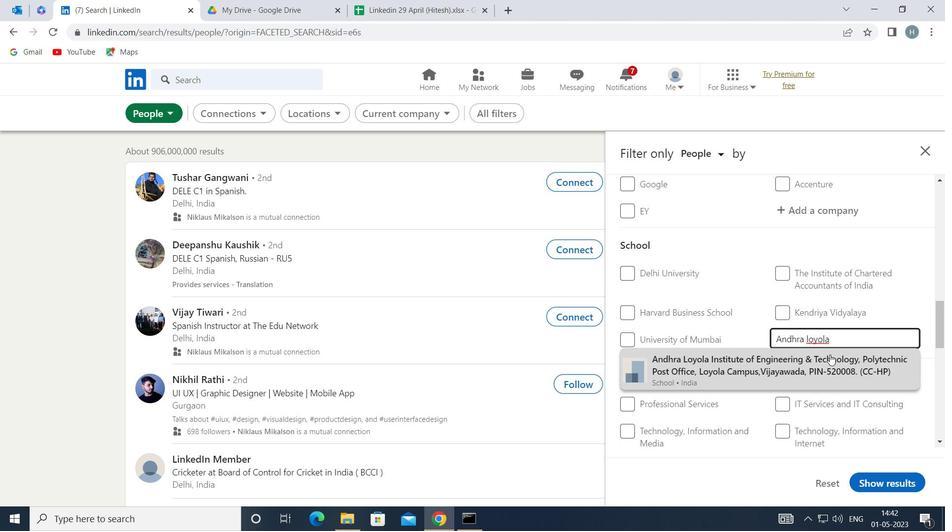 
Action: Mouse pressed left at (822, 361)
Screenshot: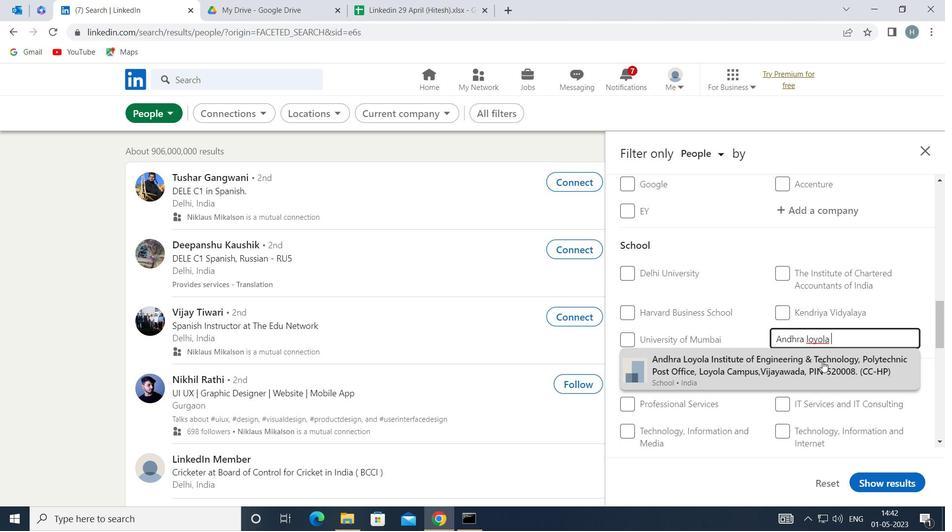 
Action: Mouse moved to (758, 371)
Screenshot: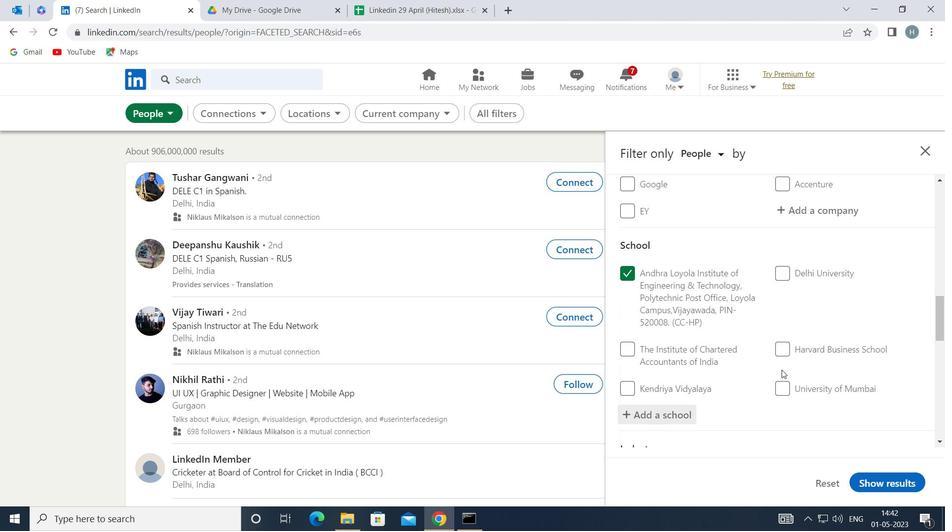 
Action: Mouse scrolled (758, 371) with delta (0, 0)
Screenshot: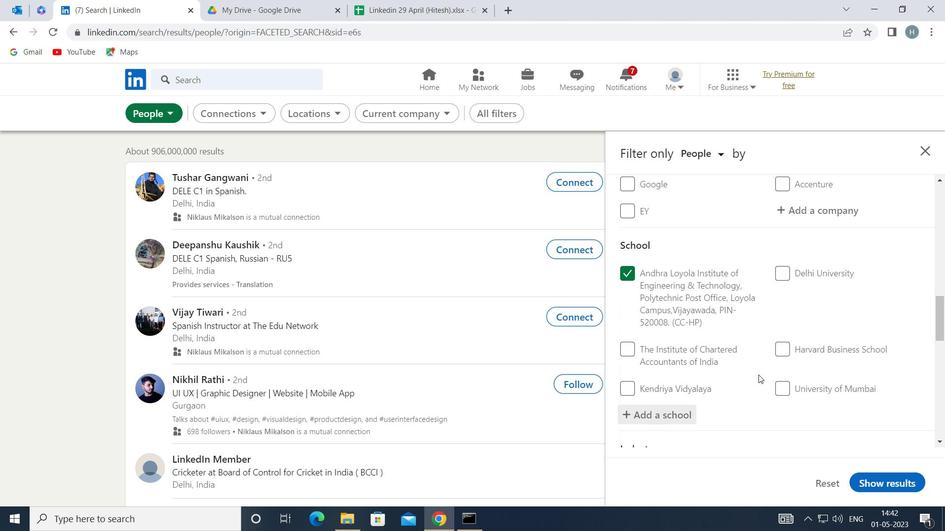 
Action: Mouse scrolled (758, 371) with delta (0, 0)
Screenshot: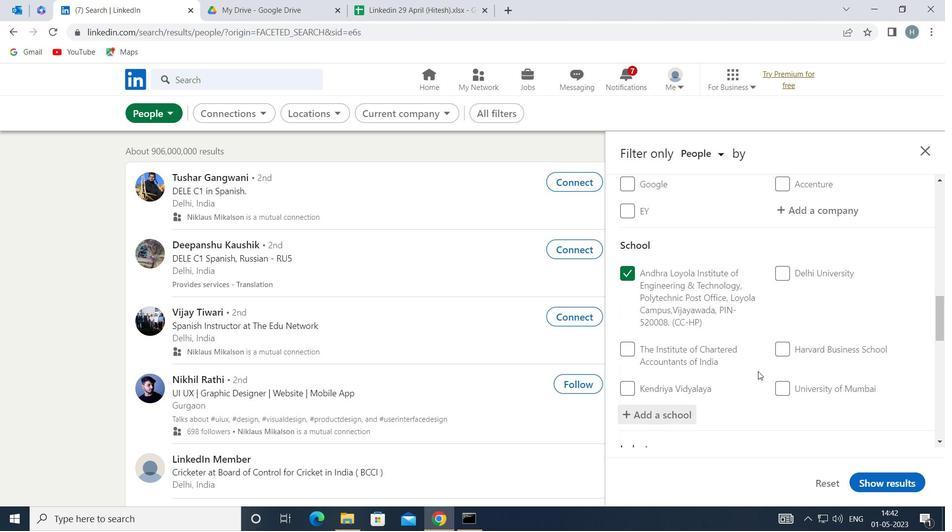 
Action: Mouse moved to (765, 367)
Screenshot: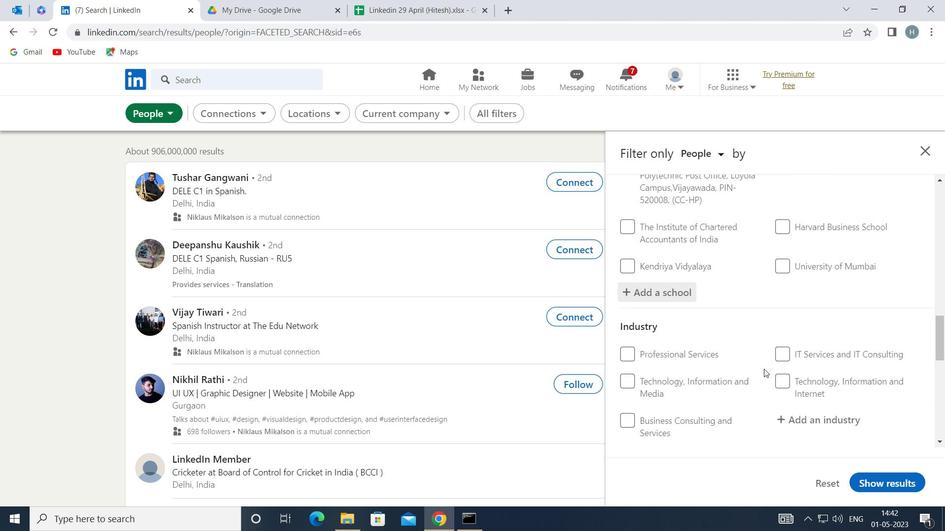 
Action: Mouse scrolled (765, 366) with delta (0, 0)
Screenshot: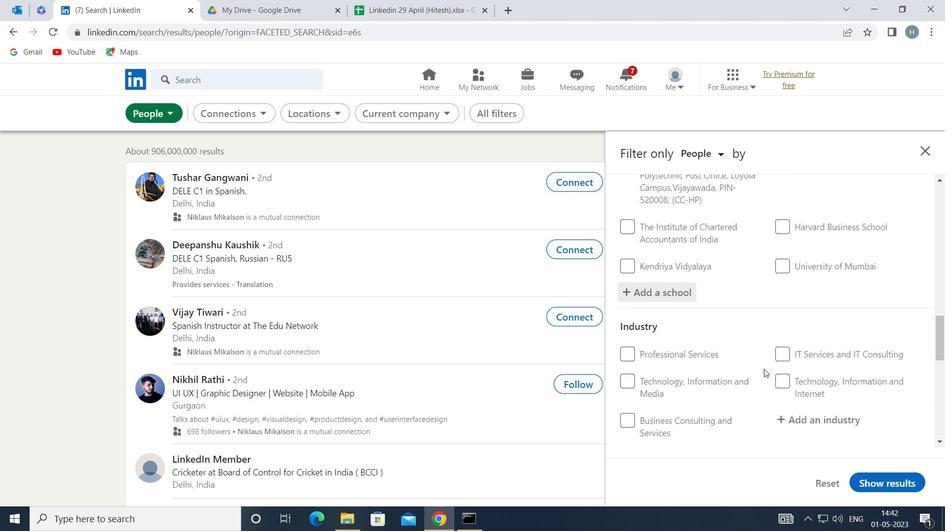 
Action: Mouse moved to (807, 361)
Screenshot: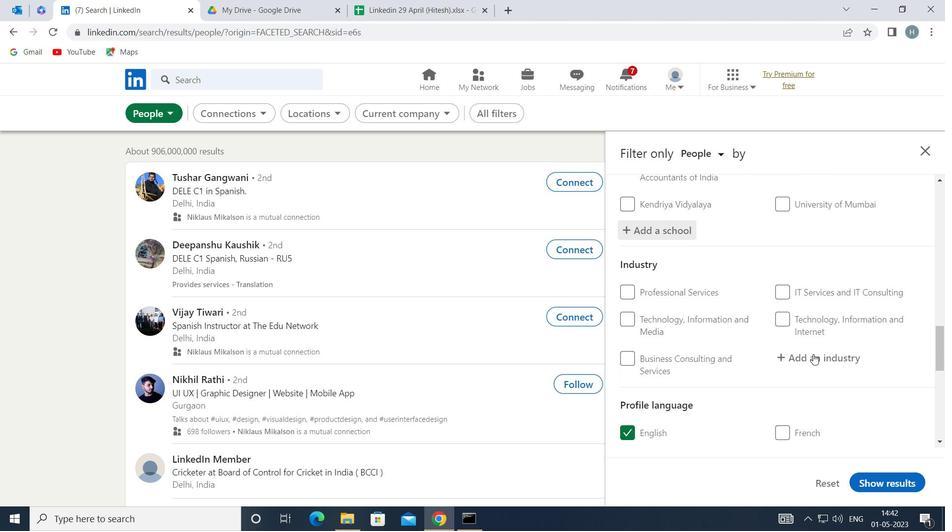 
Action: Mouse pressed left at (807, 361)
Screenshot: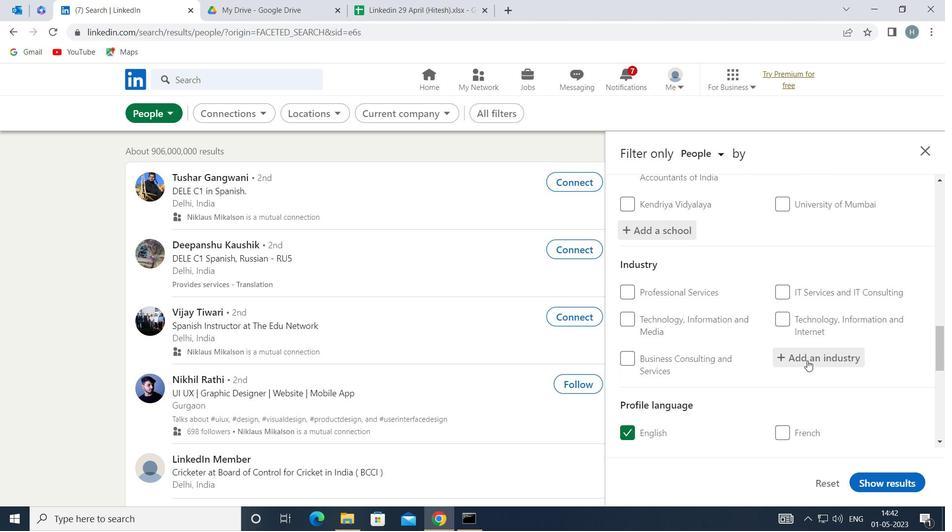 
Action: Key pressed <Key.shift>BOIL
Screenshot: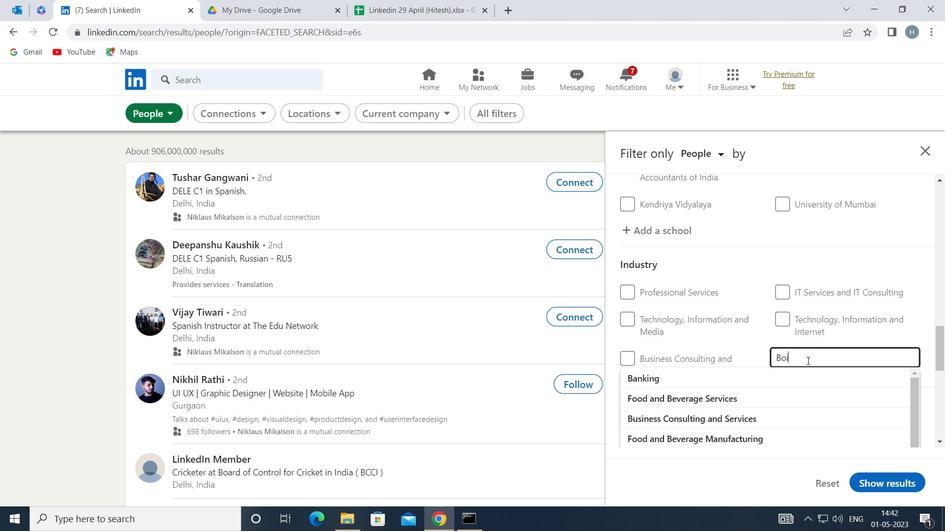 
Action: Mouse moved to (786, 377)
Screenshot: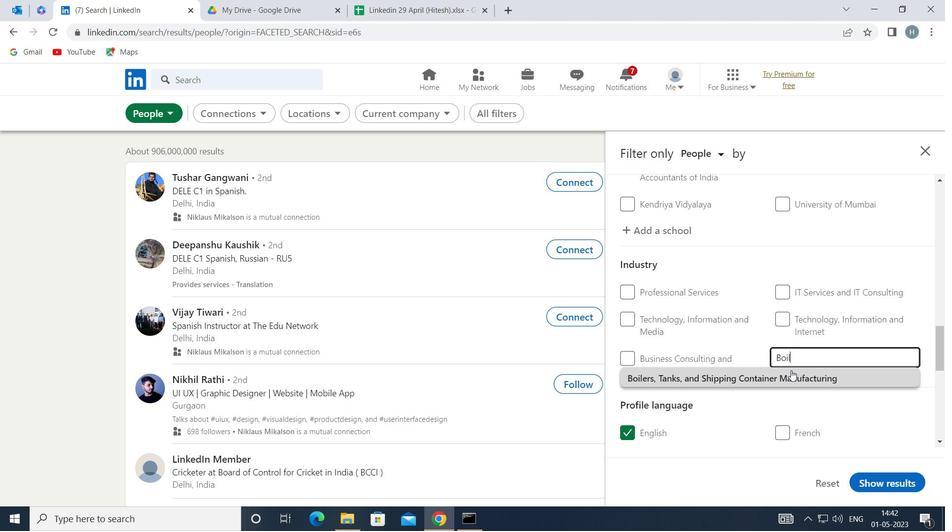 
Action: Mouse pressed left at (786, 377)
Screenshot: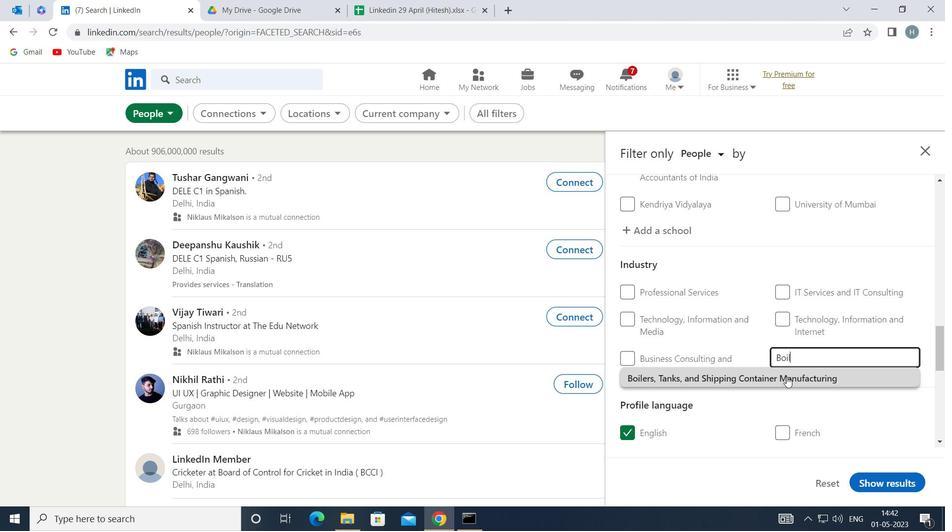
Action: Mouse moved to (777, 381)
Screenshot: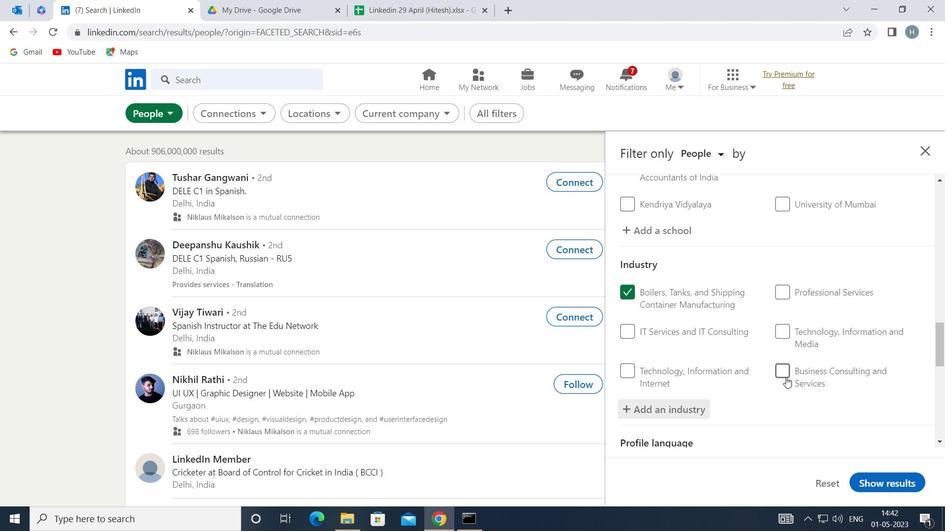 
Action: Mouse scrolled (777, 381) with delta (0, 0)
Screenshot: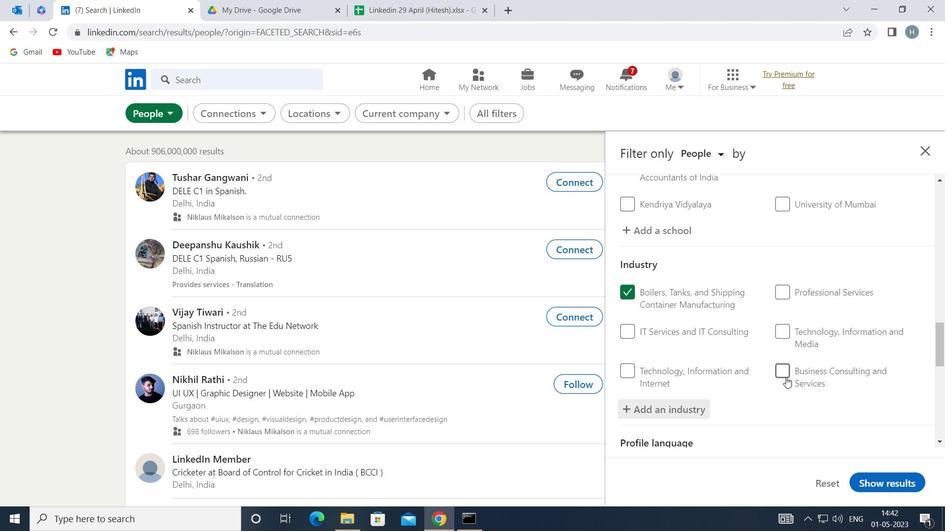 
Action: Mouse moved to (772, 383)
Screenshot: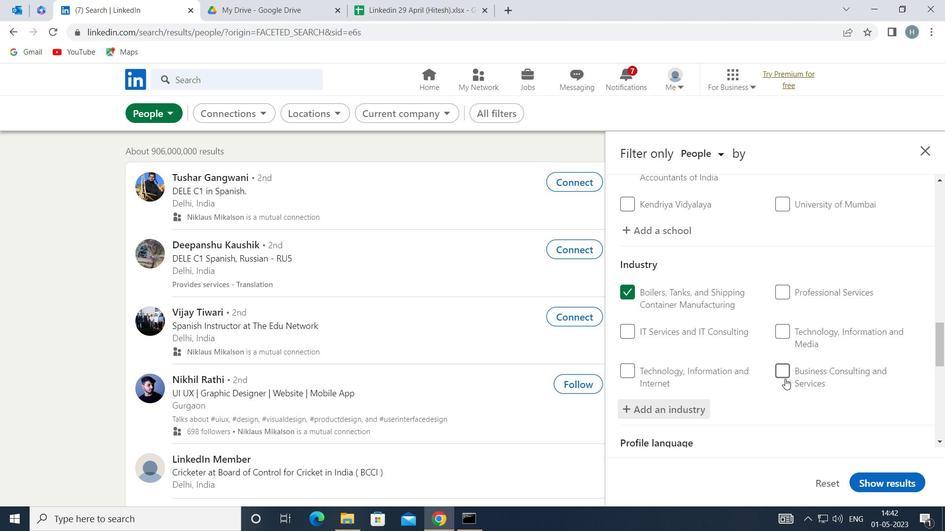 
Action: Mouse scrolled (772, 382) with delta (0, 0)
Screenshot: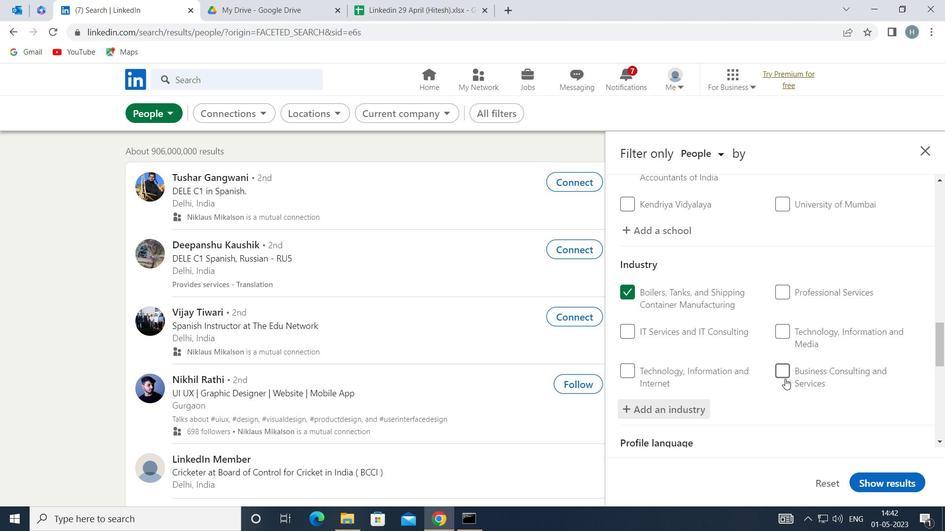 
Action: Mouse moved to (787, 371)
Screenshot: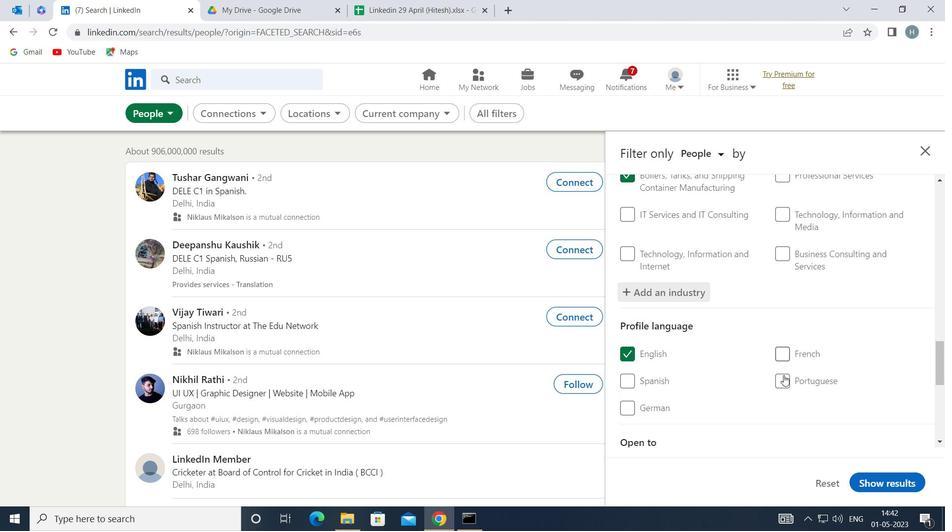 
Action: Mouse scrolled (787, 370) with delta (0, 0)
Screenshot: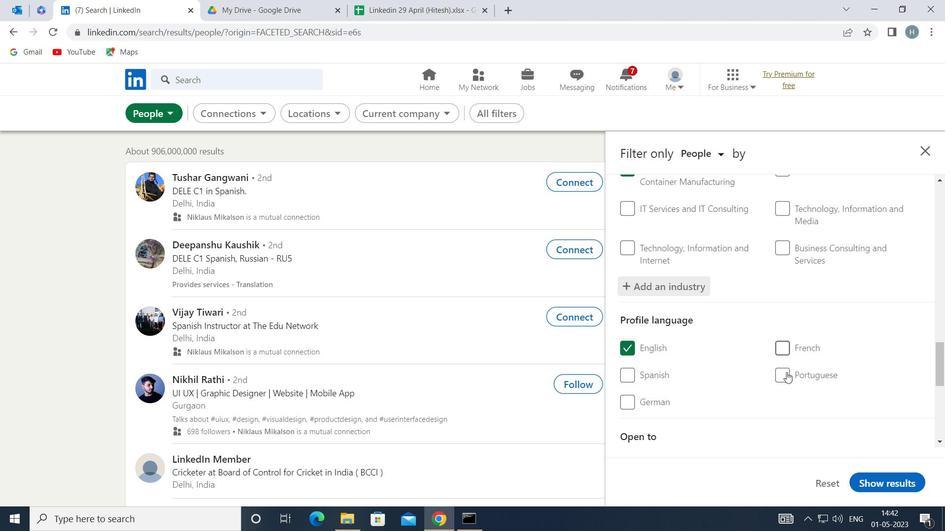 
Action: Mouse moved to (787, 369)
Screenshot: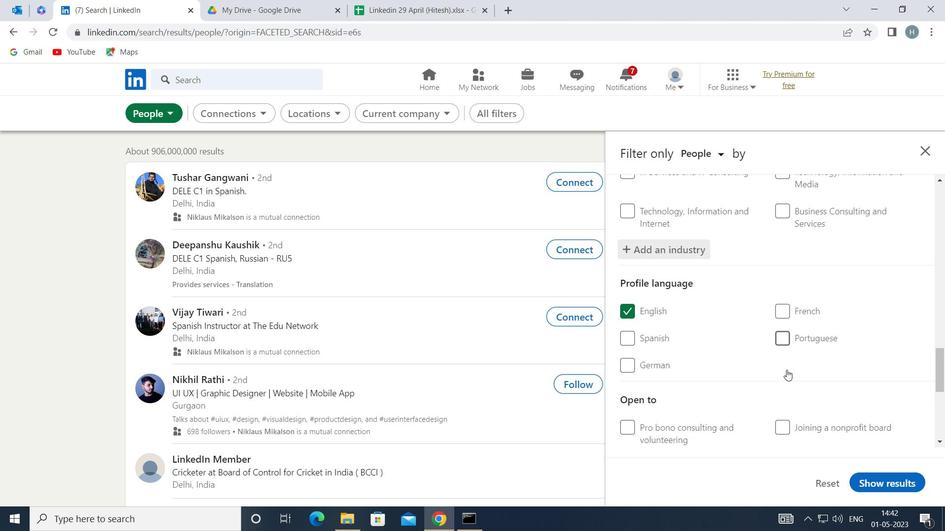 
Action: Mouse scrolled (787, 368) with delta (0, 0)
Screenshot: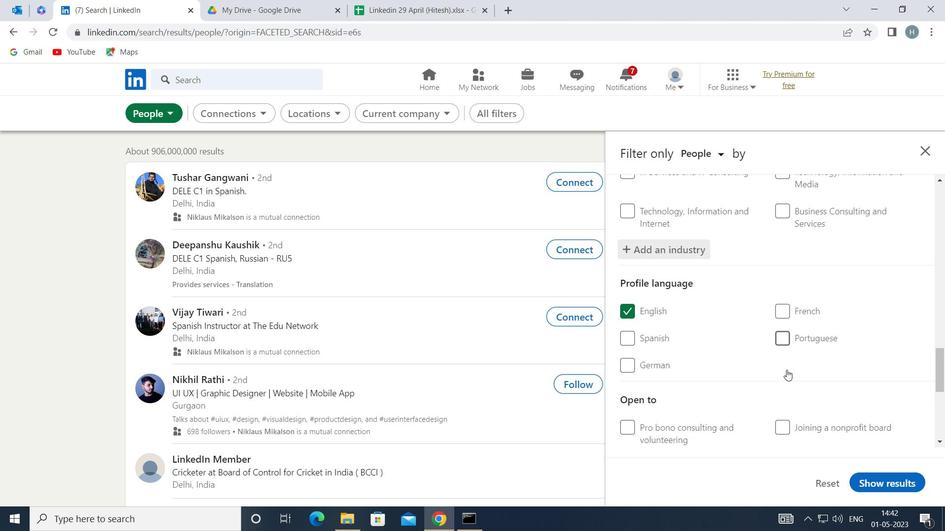 
Action: Mouse scrolled (787, 368) with delta (0, 0)
Screenshot: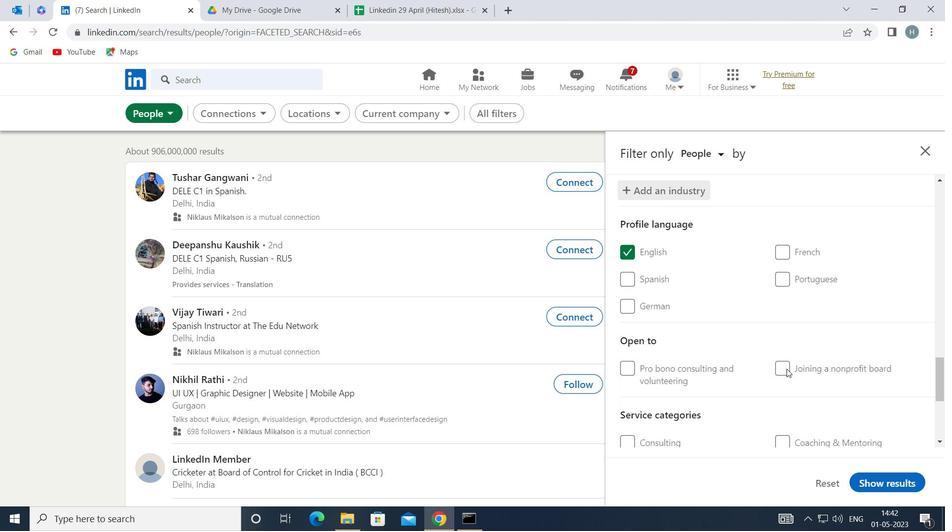 
Action: Mouse scrolled (787, 368) with delta (0, 0)
Screenshot: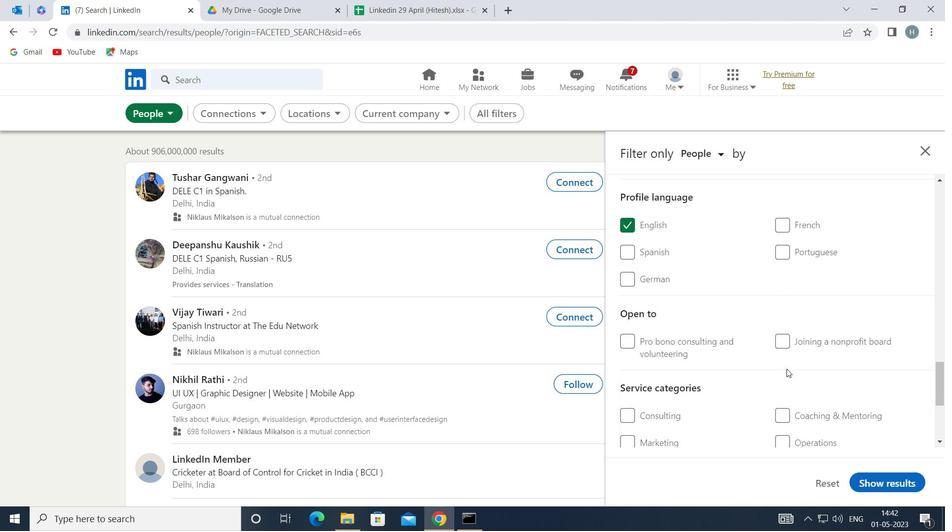 
Action: Mouse moved to (813, 341)
Screenshot: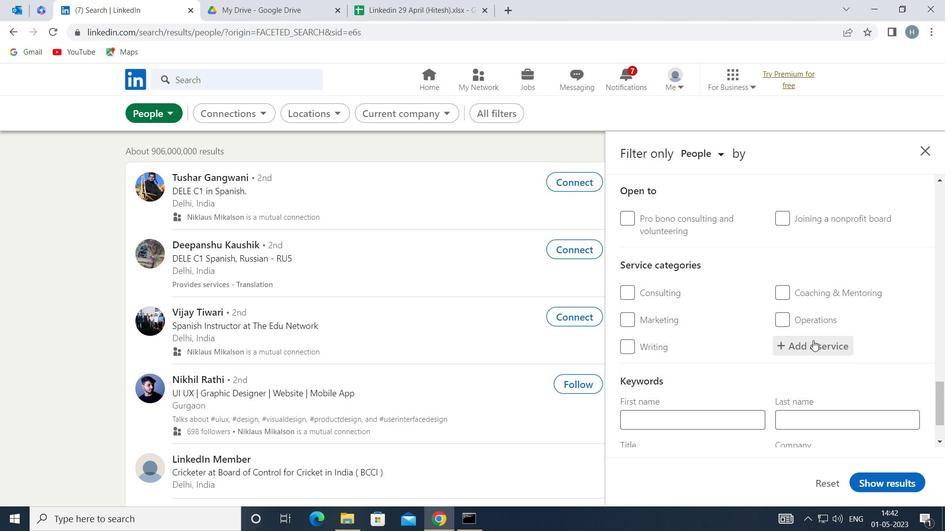 
Action: Mouse pressed left at (813, 341)
Screenshot: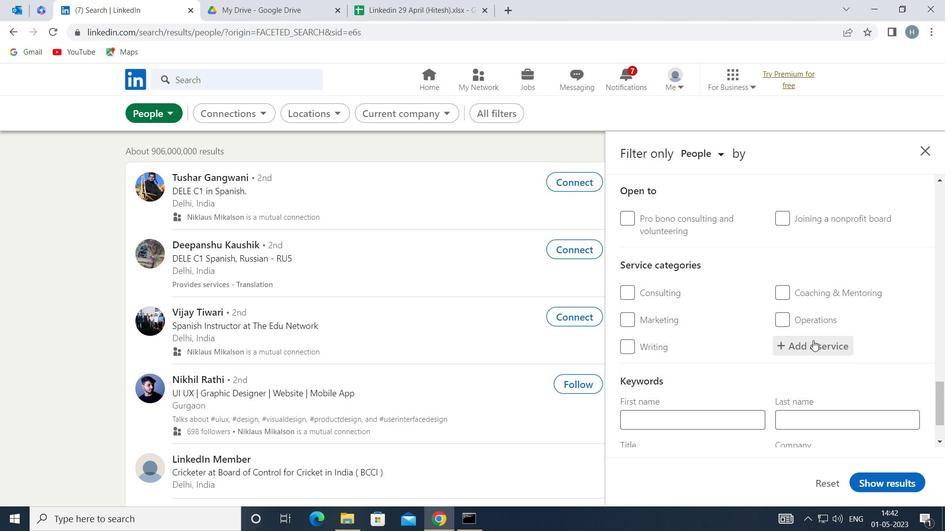 
Action: Key pressed <Key.shift>MARKETING<Key.space><Key.shift>ST
Screenshot: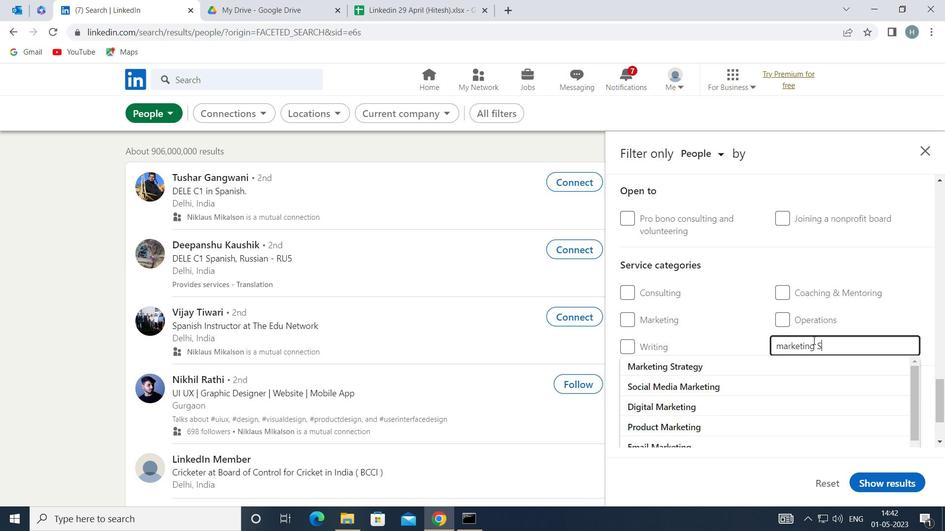 
Action: Mouse moved to (771, 364)
Screenshot: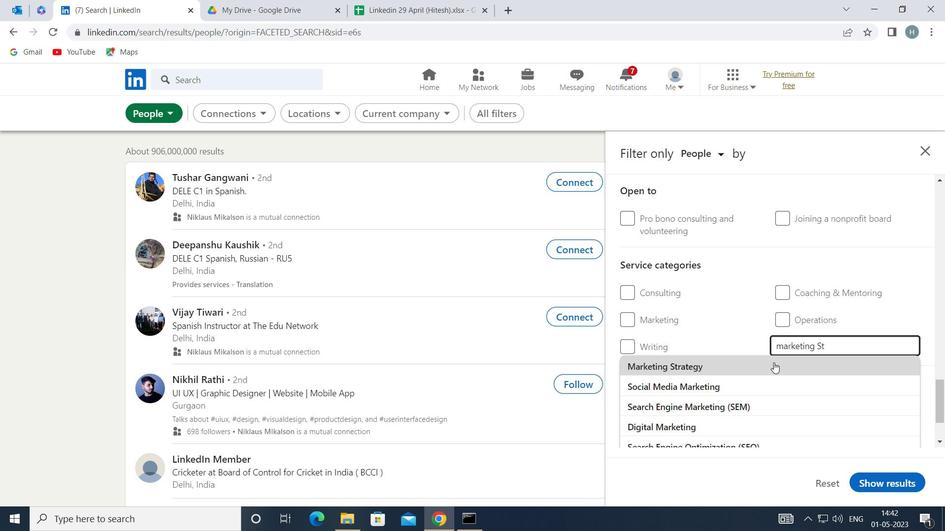 
Action: Mouse pressed left at (771, 364)
Screenshot: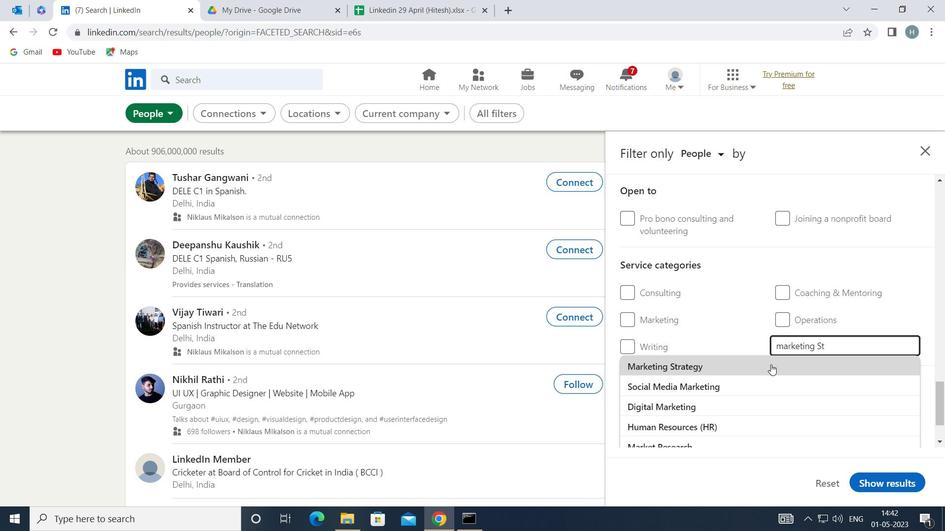 
Action: Mouse moved to (744, 362)
Screenshot: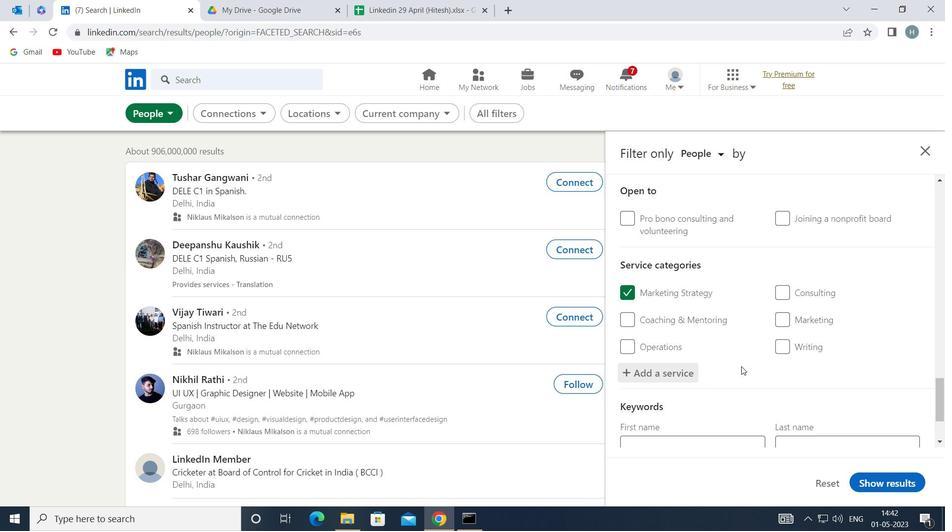 
Action: Mouse scrolled (744, 361) with delta (0, 0)
Screenshot: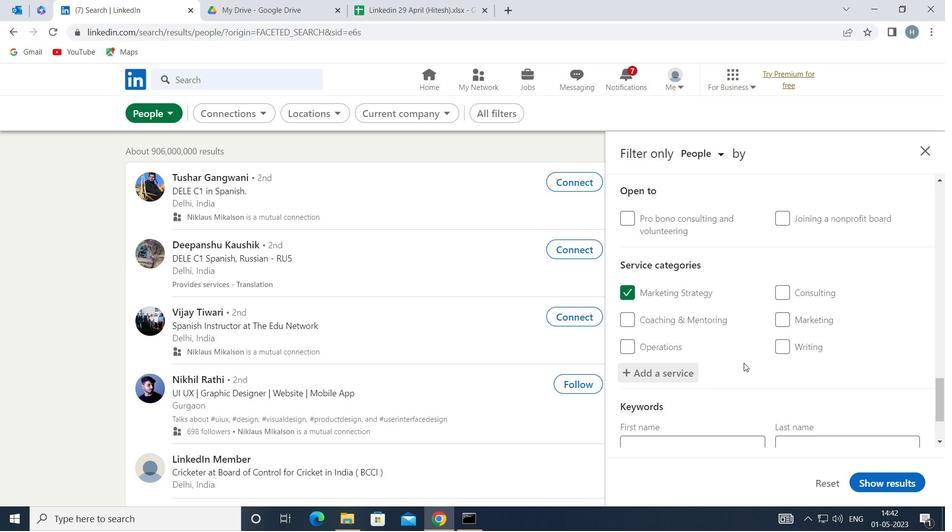 
Action: Mouse scrolled (744, 361) with delta (0, 0)
Screenshot: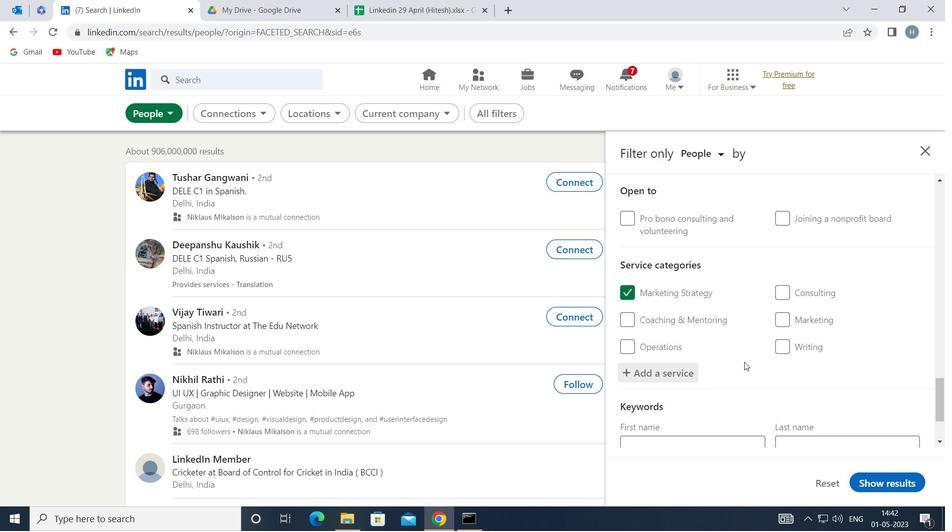 
Action: Mouse moved to (743, 352)
Screenshot: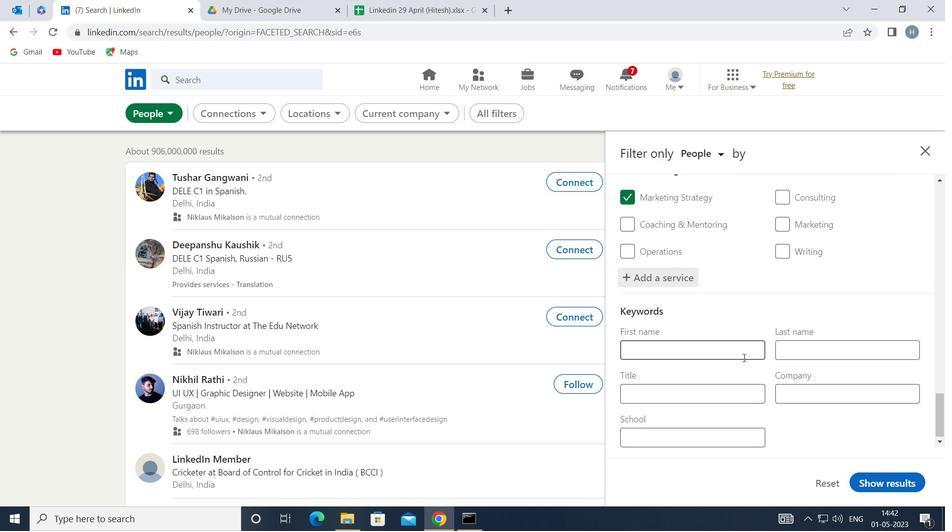 
Action: Mouse scrolled (743, 352) with delta (0, 0)
Screenshot: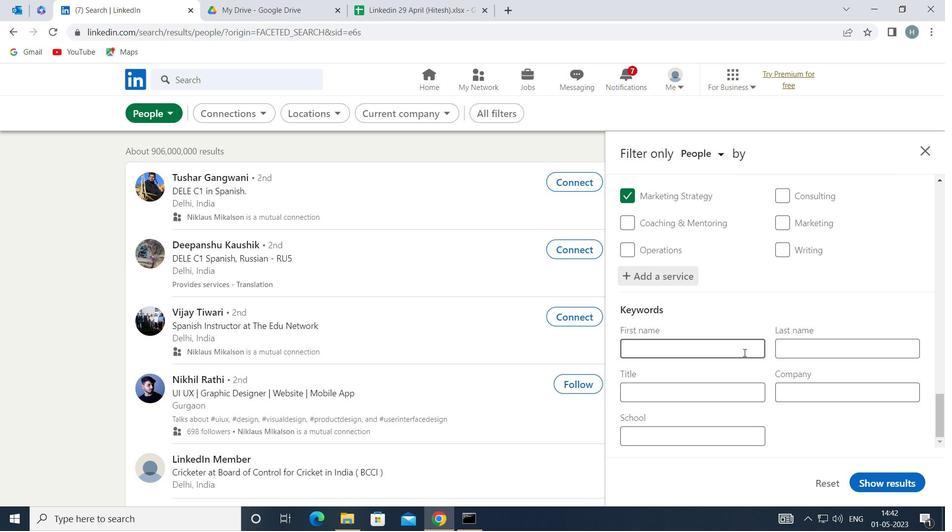 
Action: Mouse moved to (720, 397)
Screenshot: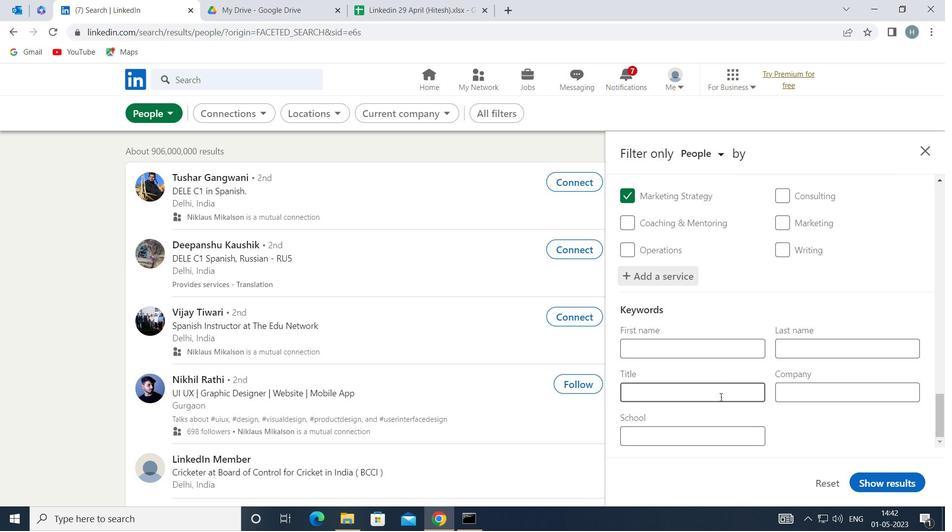 
Action: Mouse pressed left at (720, 397)
Screenshot: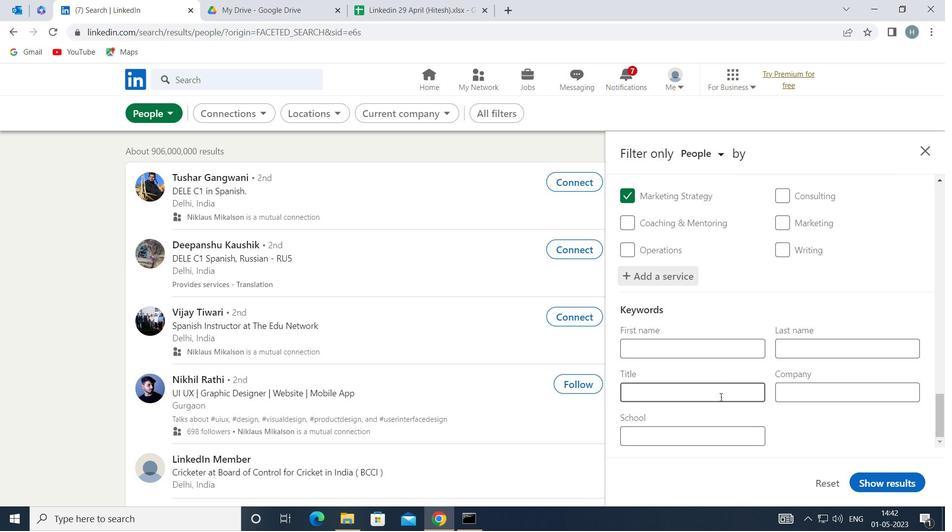 
Action: Mouse moved to (713, 392)
Screenshot: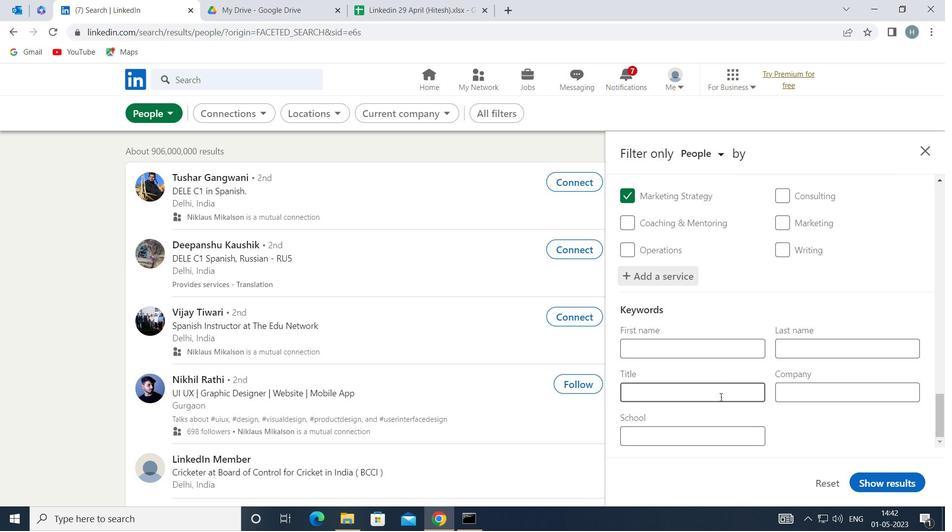 
Action: Key pressed <Key.shift>MARKETING<Key.space><Key.shift>CONSULTANT
Screenshot: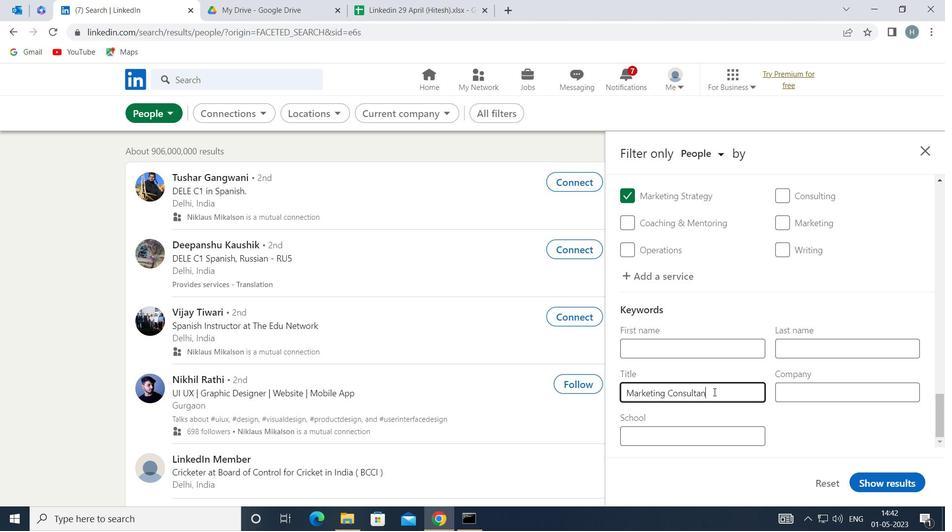 
Action: Mouse moved to (881, 482)
Screenshot: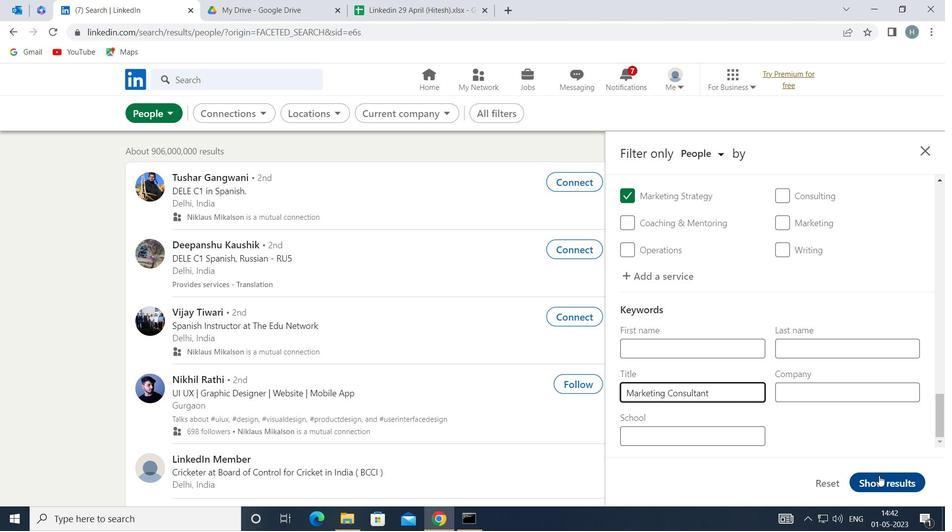 
Action: Mouse pressed left at (881, 482)
Screenshot: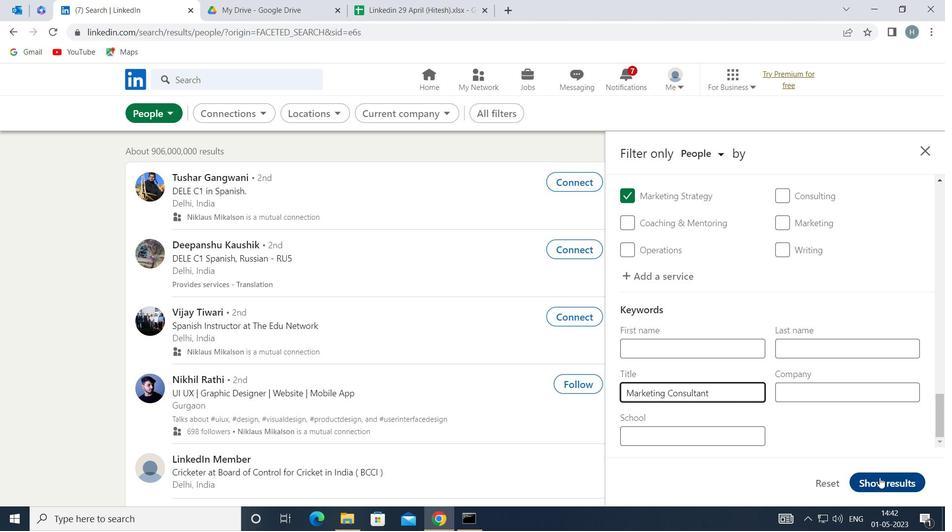 
Action: Mouse moved to (717, 363)
Screenshot: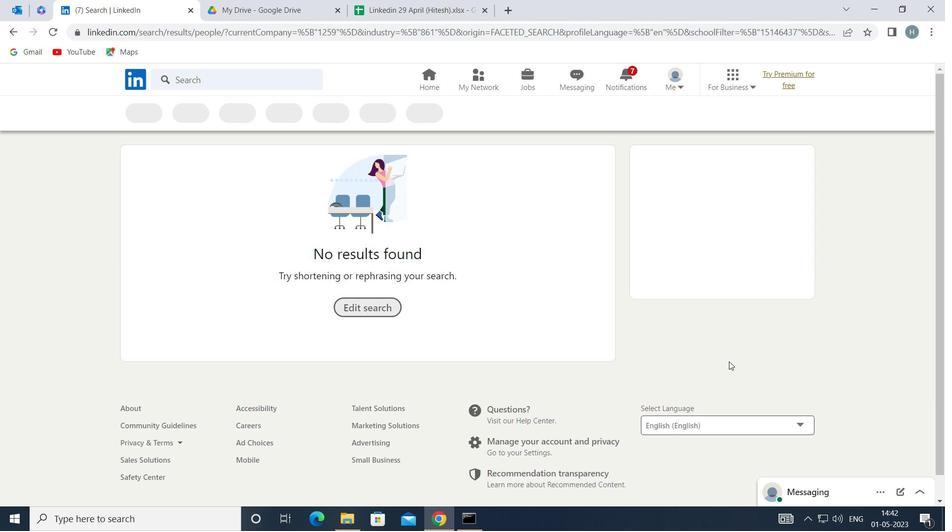 
